 Task: Find connections with filter location Amizour with filter topic #Healthwith filter profile language Spanish with filter current company TVS Supply Chain Solutions with filter school Nagindas Khandwala College with filter industry Gambling Facilities and Casinos with filter service category Program Management with filter keywords title Pharmacy Assistant
Action: Mouse moved to (504, 71)
Screenshot: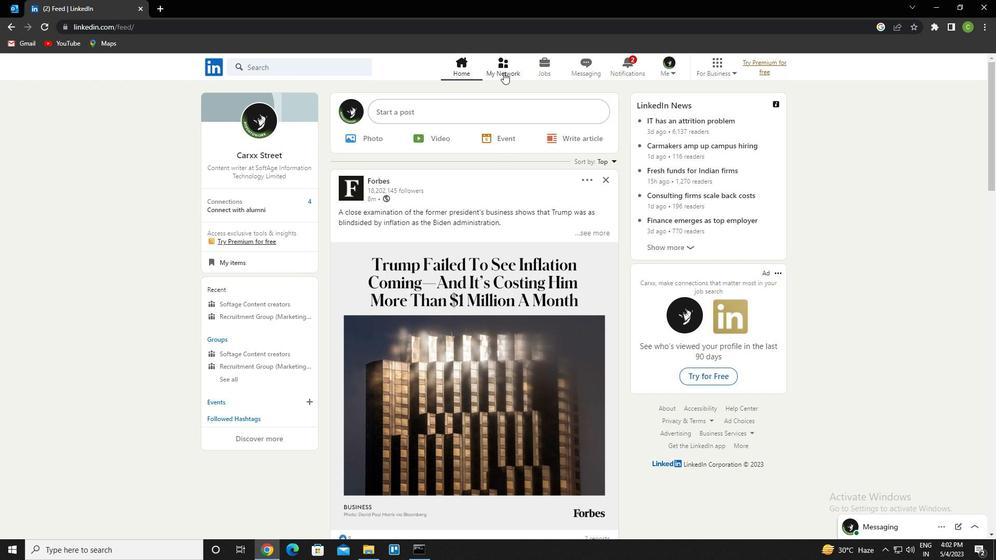 
Action: Mouse pressed left at (504, 71)
Screenshot: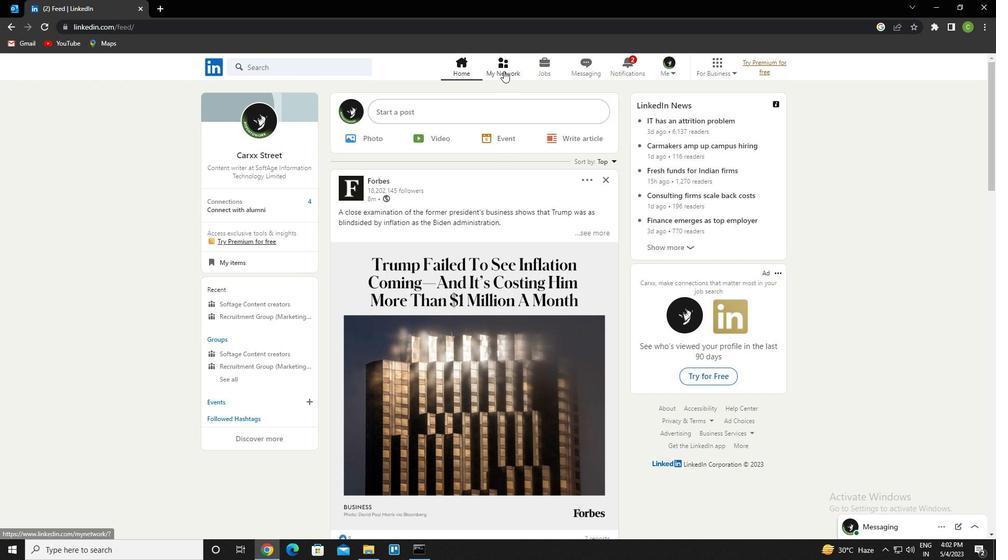 
Action: Mouse moved to (337, 130)
Screenshot: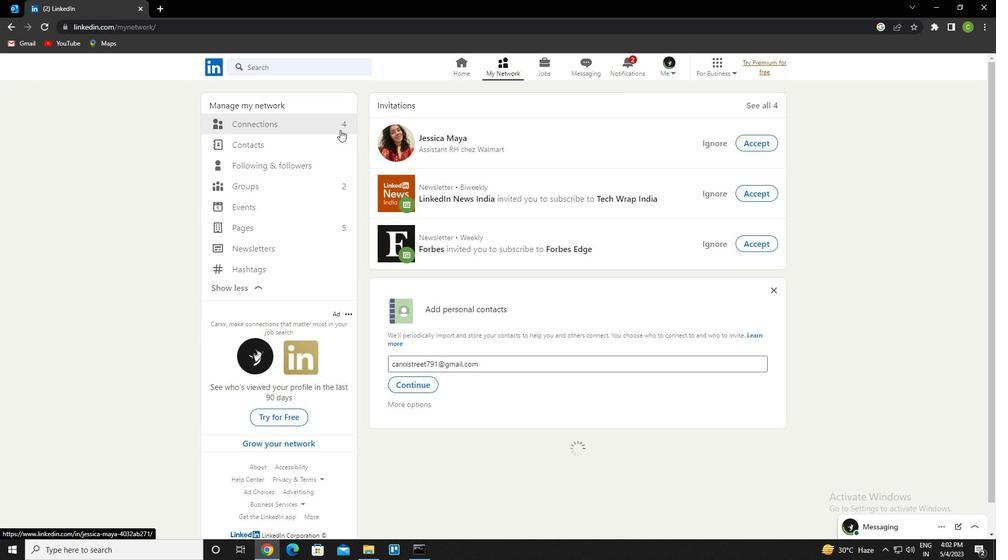 
Action: Mouse pressed left at (337, 130)
Screenshot: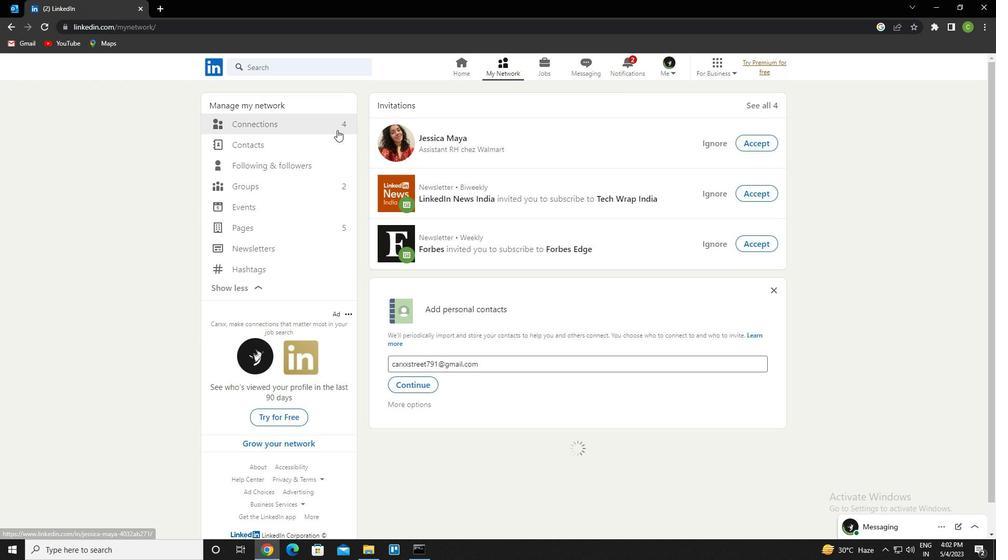 
Action: Mouse moved to (336, 128)
Screenshot: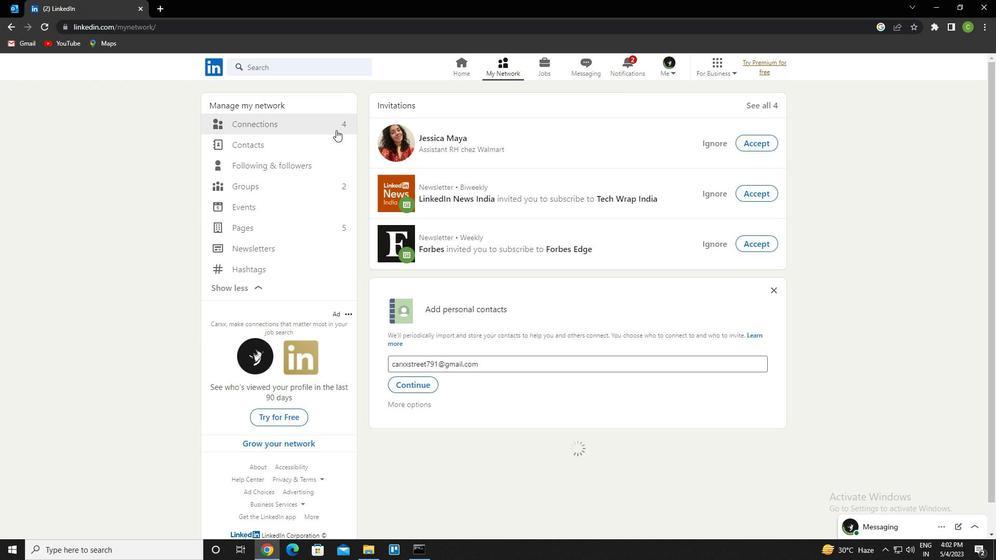 
Action: Mouse pressed left at (336, 128)
Screenshot: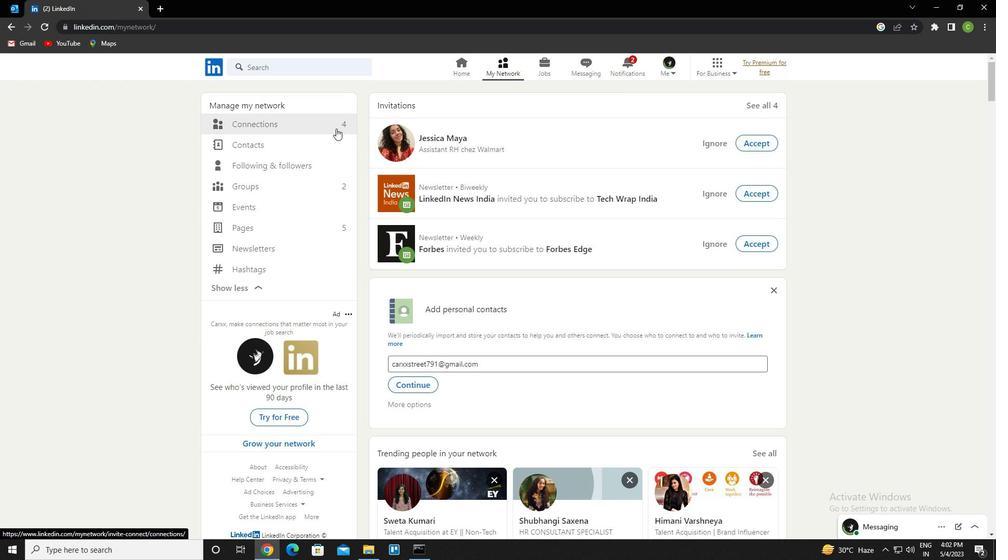 
Action: Mouse moved to (582, 125)
Screenshot: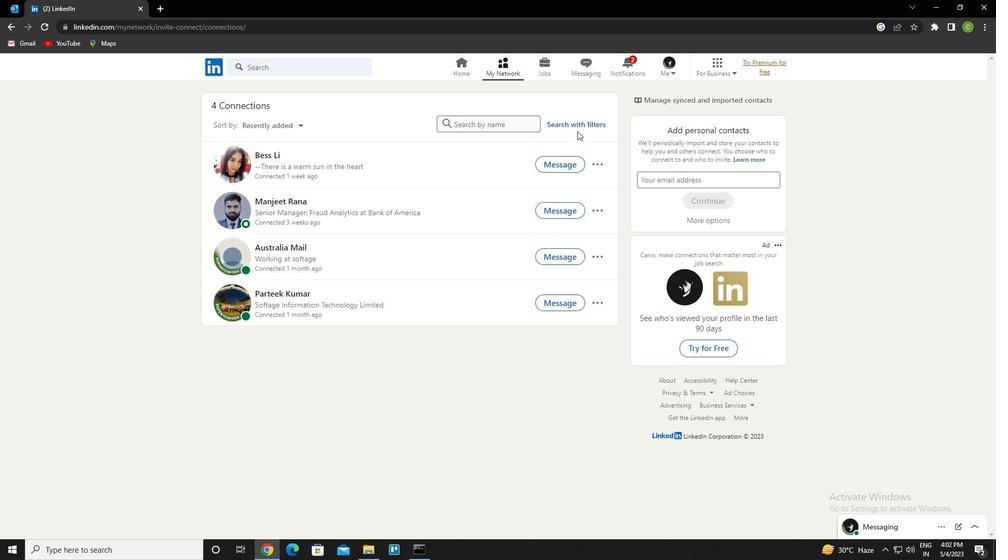 
Action: Mouse pressed left at (582, 125)
Screenshot: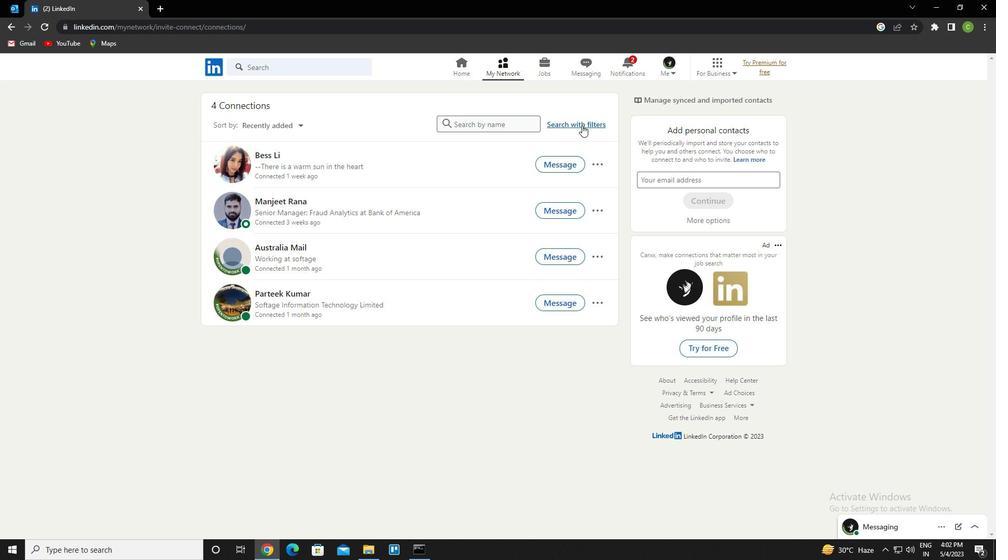 
Action: Mouse moved to (533, 99)
Screenshot: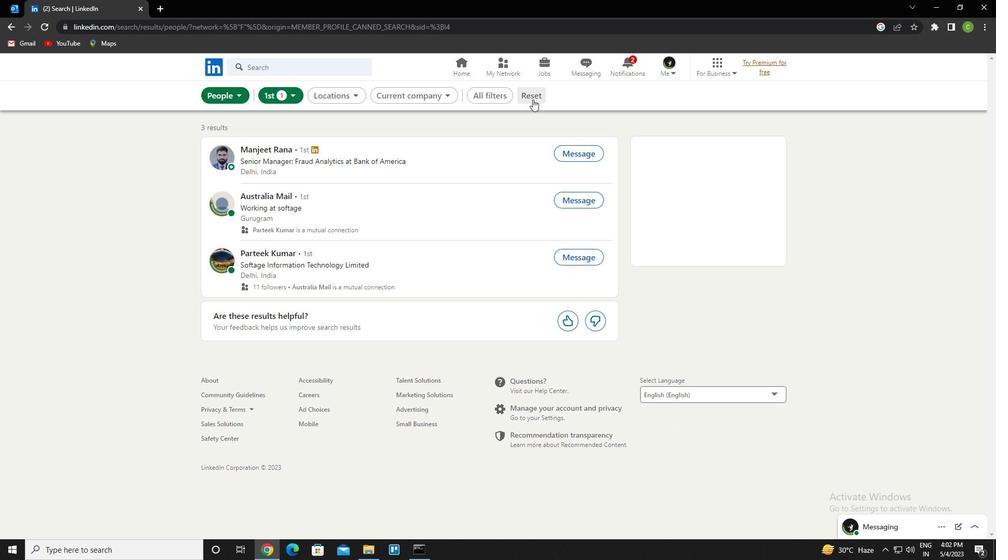 
Action: Mouse pressed left at (533, 99)
Screenshot: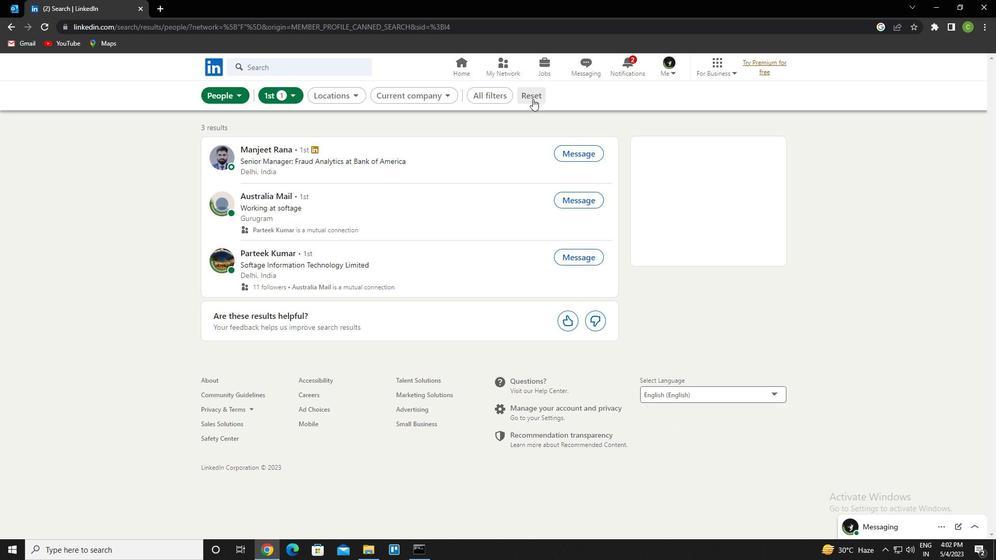 
Action: Mouse moved to (526, 101)
Screenshot: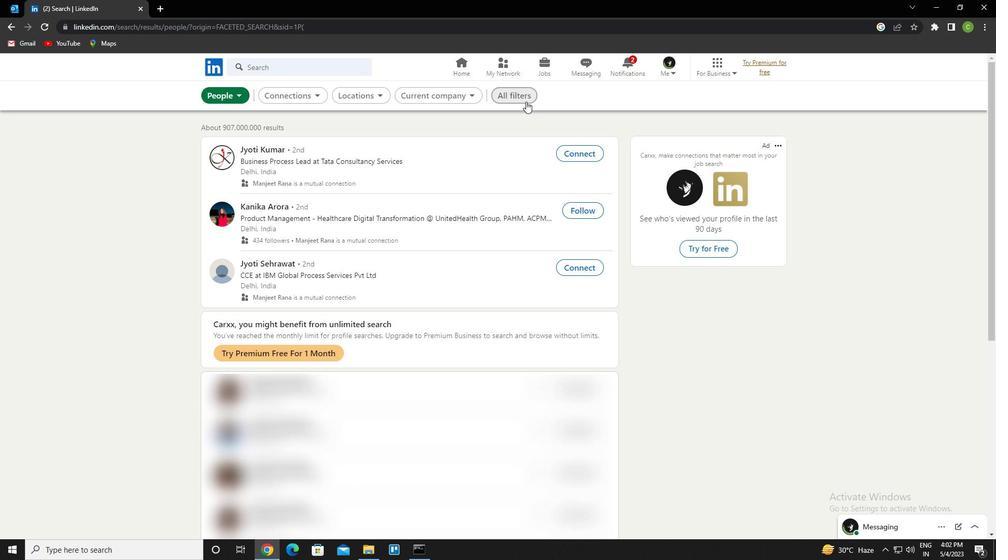 
Action: Mouse pressed left at (526, 101)
Screenshot: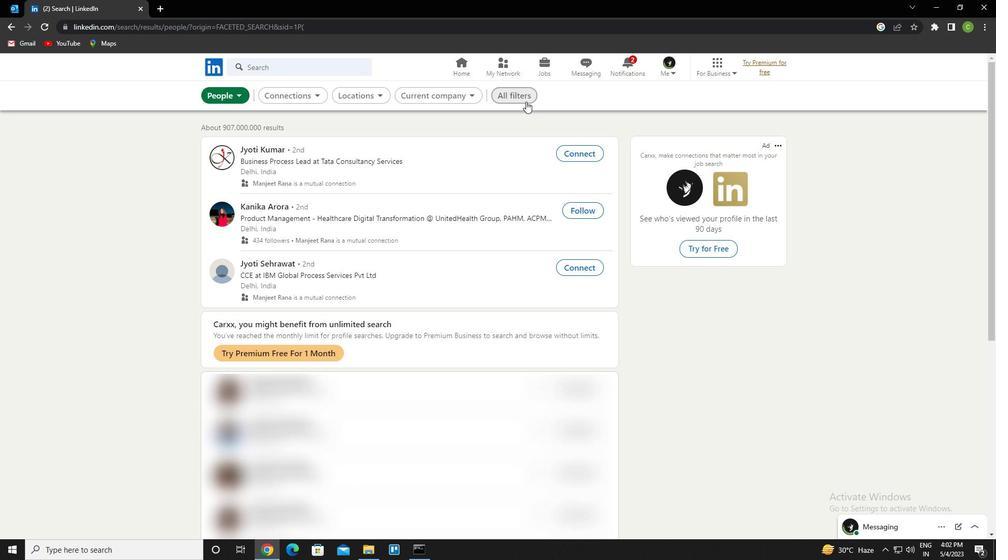 
Action: Mouse moved to (883, 300)
Screenshot: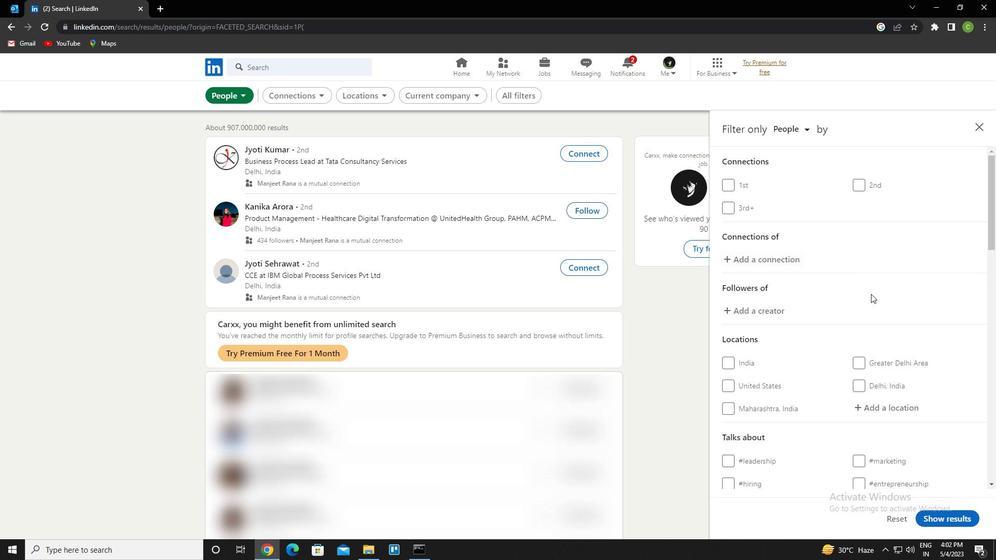 
Action: Mouse scrolled (883, 299) with delta (0, 0)
Screenshot: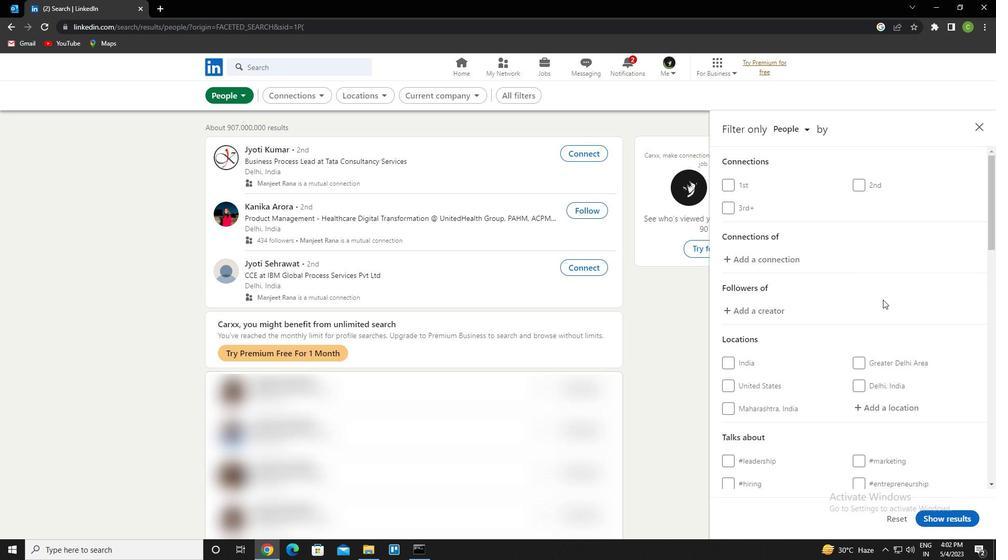 
Action: Mouse moved to (896, 355)
Screenshot: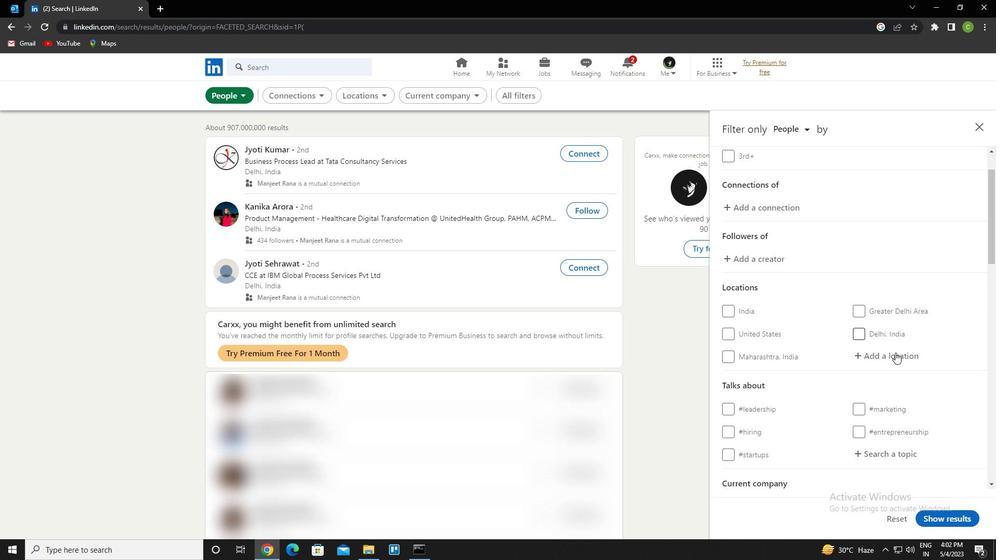 
Action: Mouse pressed left at (896, 355)
Screenshot: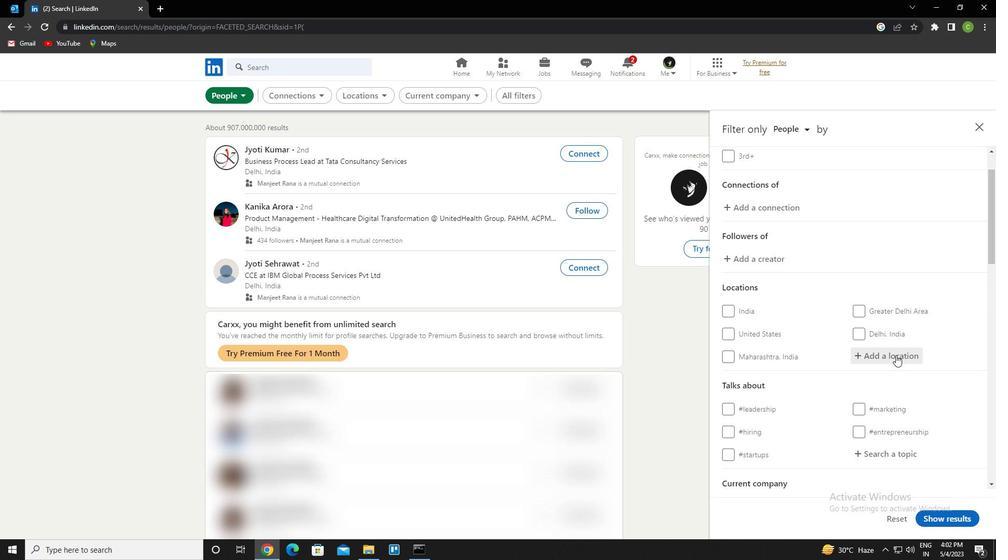 
Action: Mouse moved to (897, 356)
Screenshot: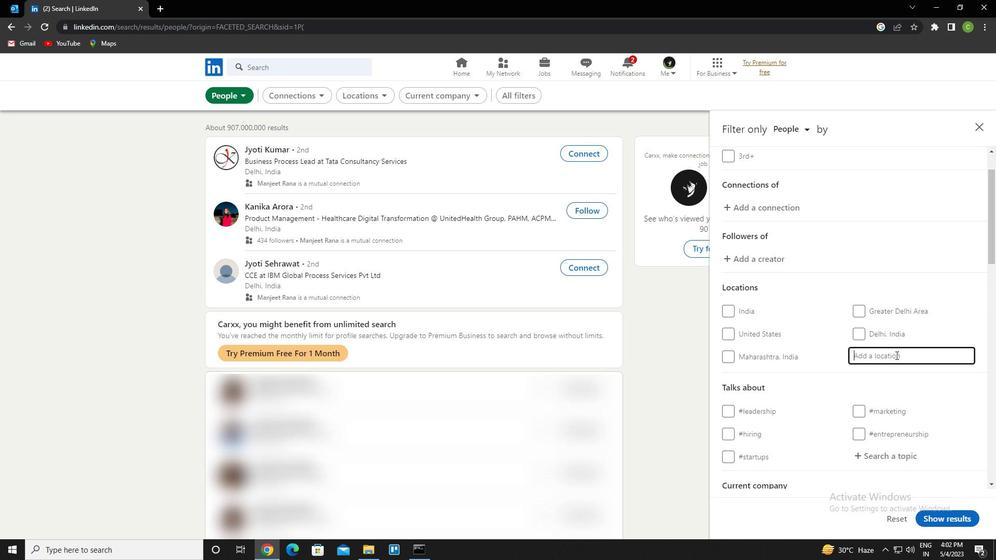 
Action: Key pressed <Key.caps_lock>a<Key.caps_lock>mizour<Key.down><Key.enter>
Screenshot: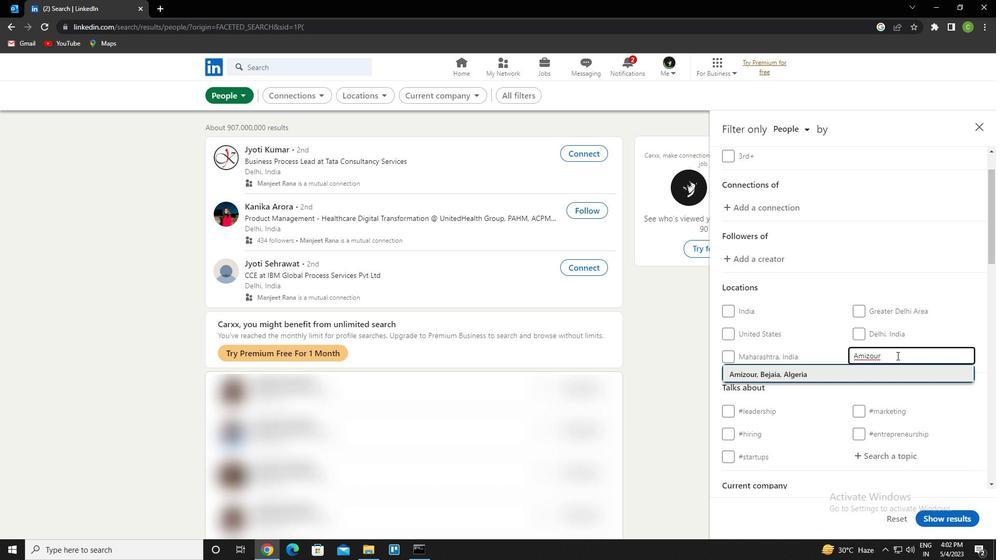 
Action: Mouse moved to (945, 321)
Screenshot: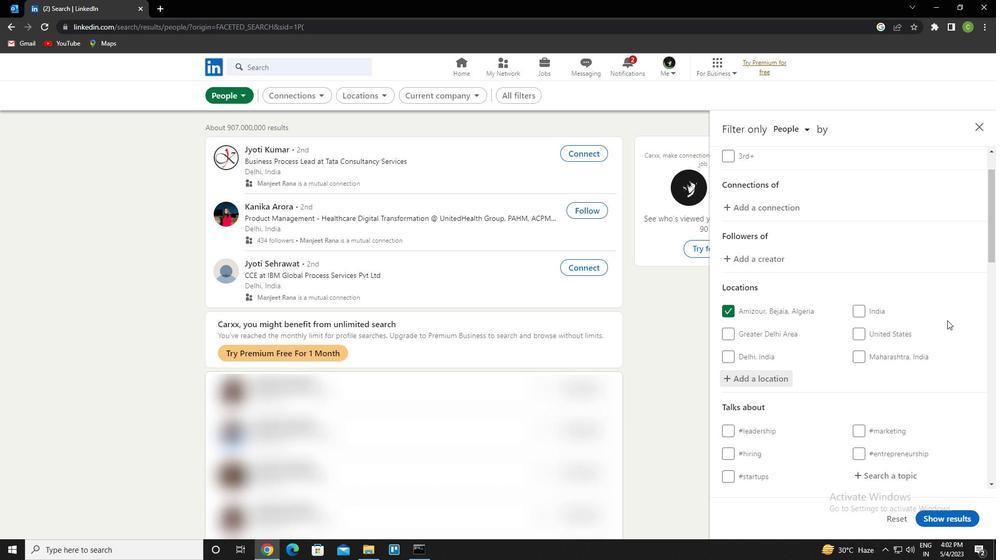
Action: Mouse scrolled (945, 320) with delta (0, 0)
Screenshot: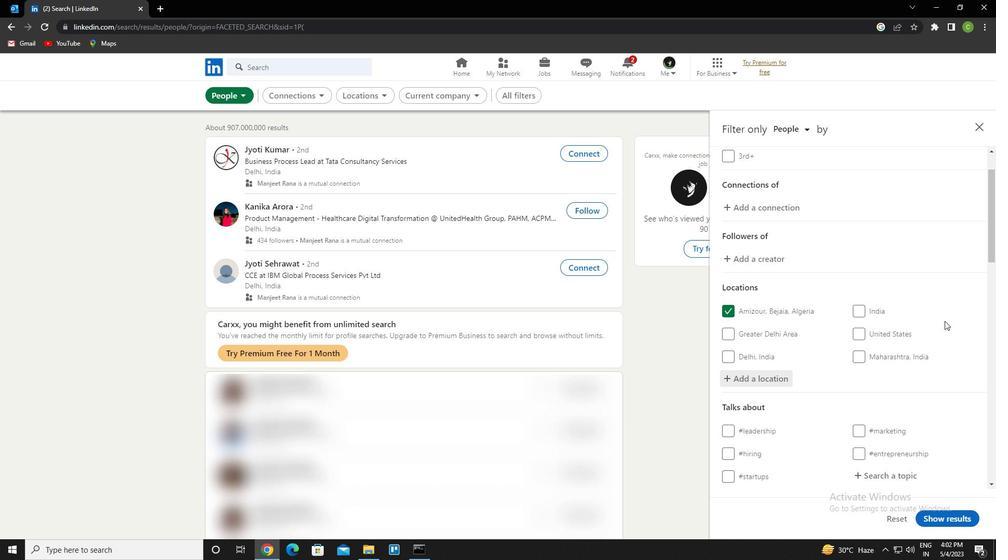 
Action: Mouse moved to (936, 322)
Screenshot: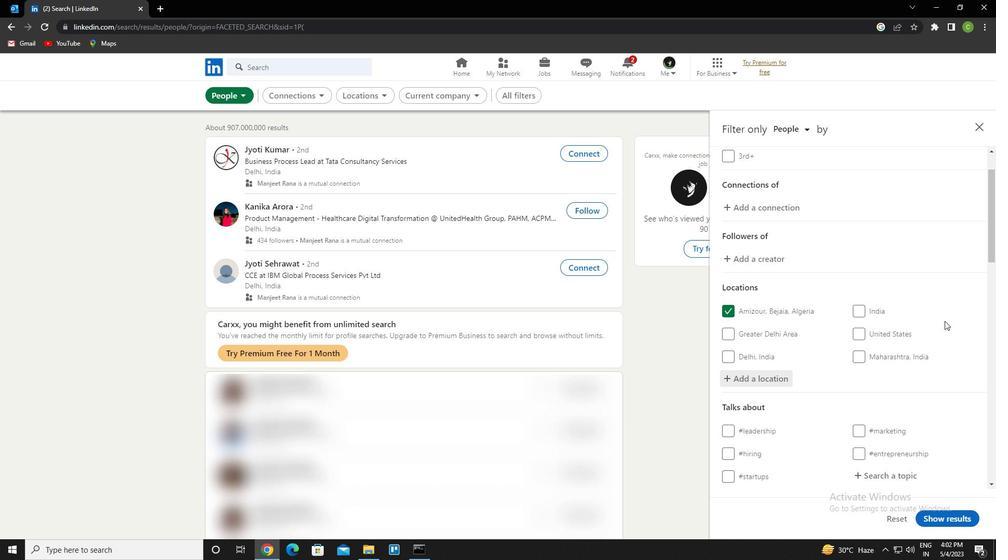 
Action: Mouse scrolled (936, 321) with delta (0, 0)
Screenshot: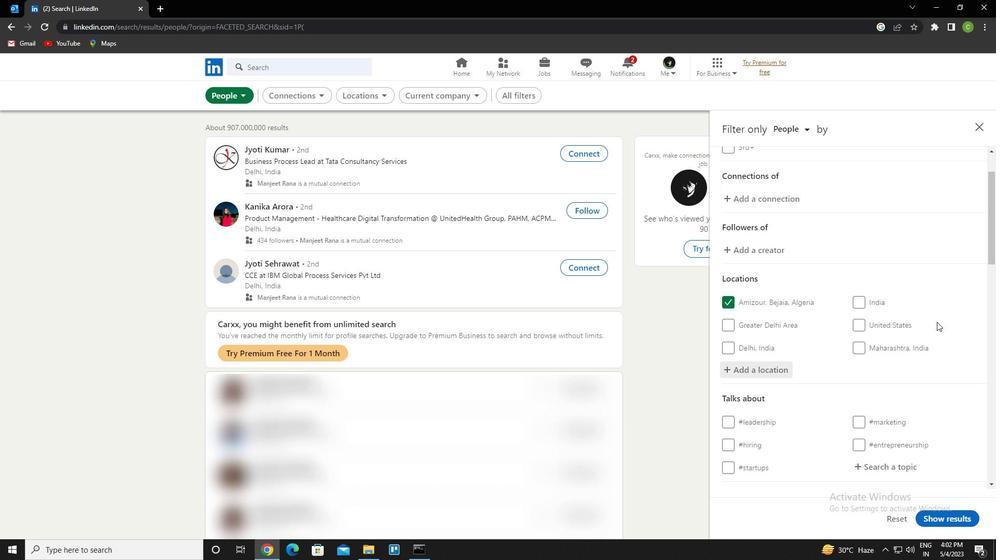 
Action: Mouse moved to (896, 375)
Screenshot: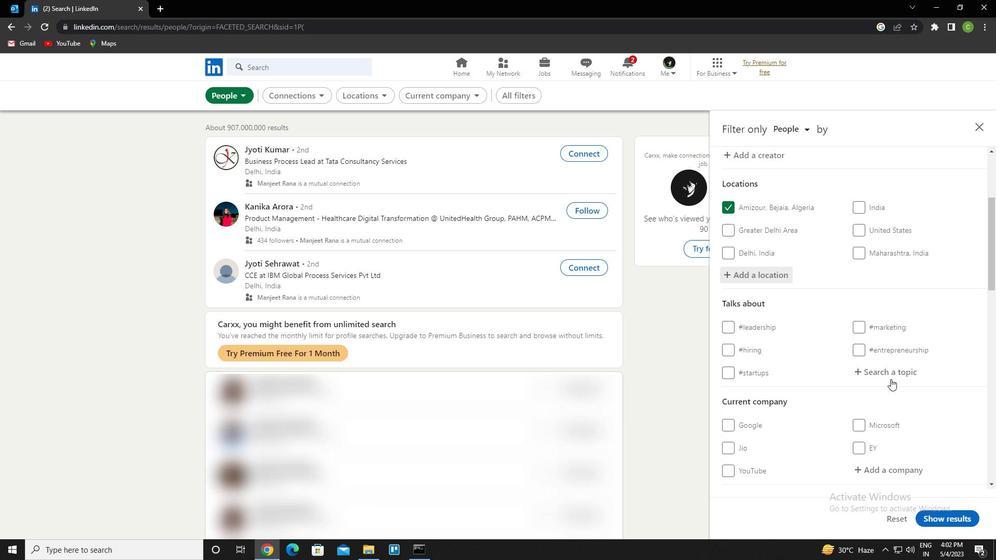 
Action: Mouse pressed left at (896, 375)
Screenshot: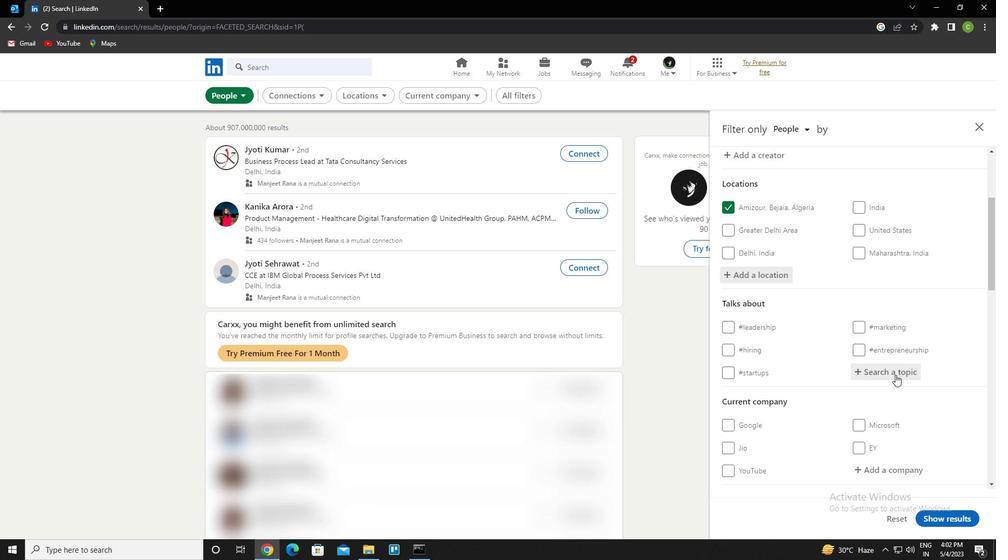 
Action: Key pressed <Key.caps_lock>h<Key.caps_lock>ealth<Key.down><Key.down><Key.enter>
Screenshot: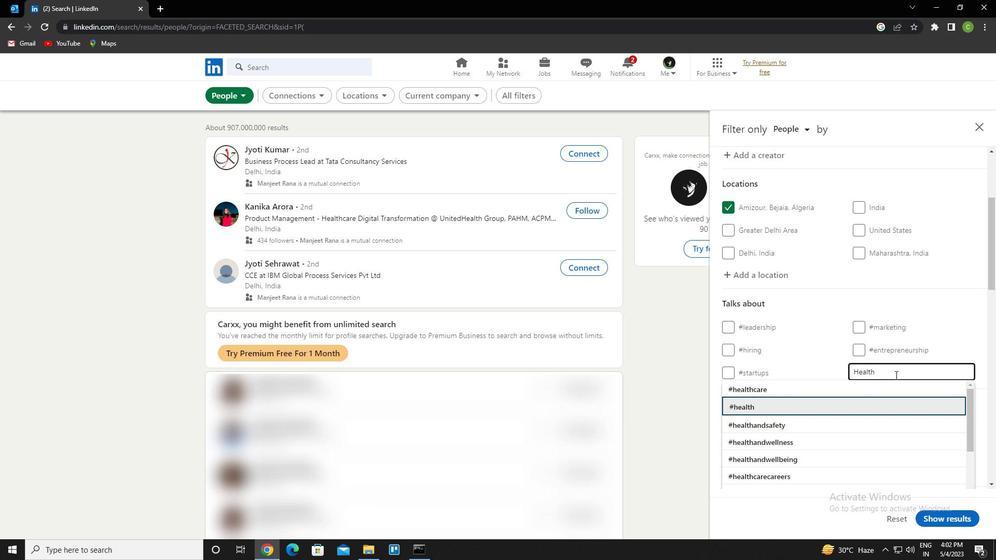 
Action: Mouse moved to (894, 375)
Screenshot: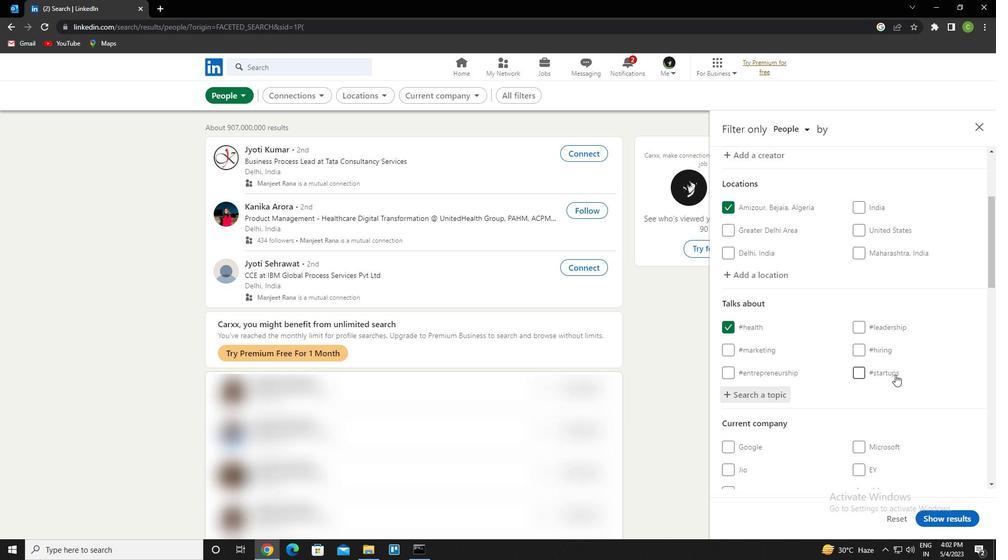 
Action: Mouse scrolled (894, 375) with delta (0, 0)
Screenshot: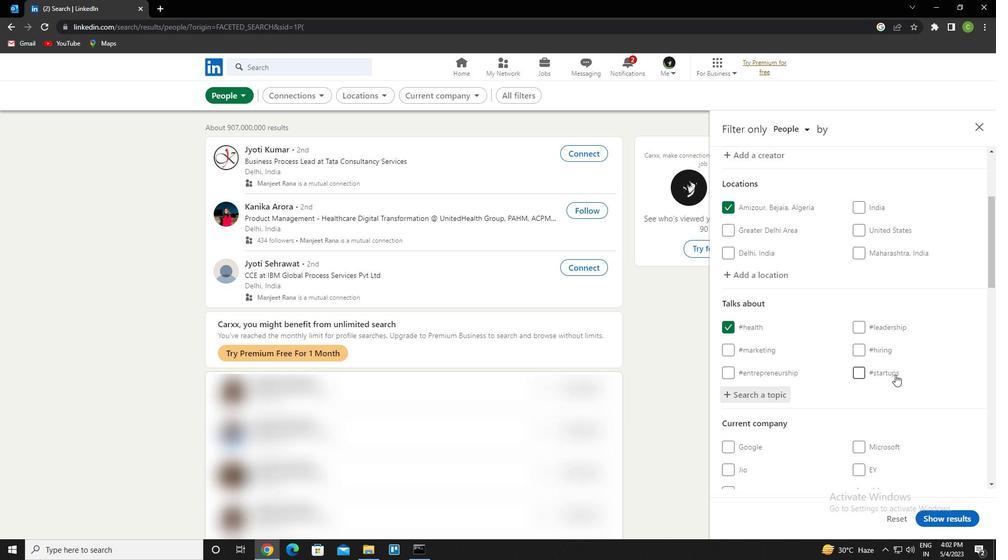 
Action: Mouse moved to (891, 378)
Screenshot: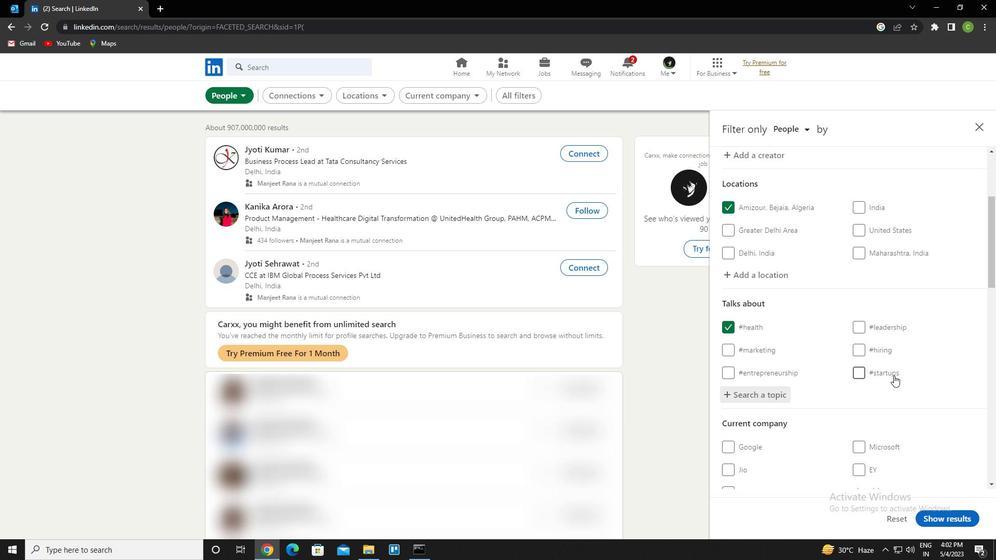
Action: Mouse scrolled (891, 377) with delta (0, 0)
Screenshot: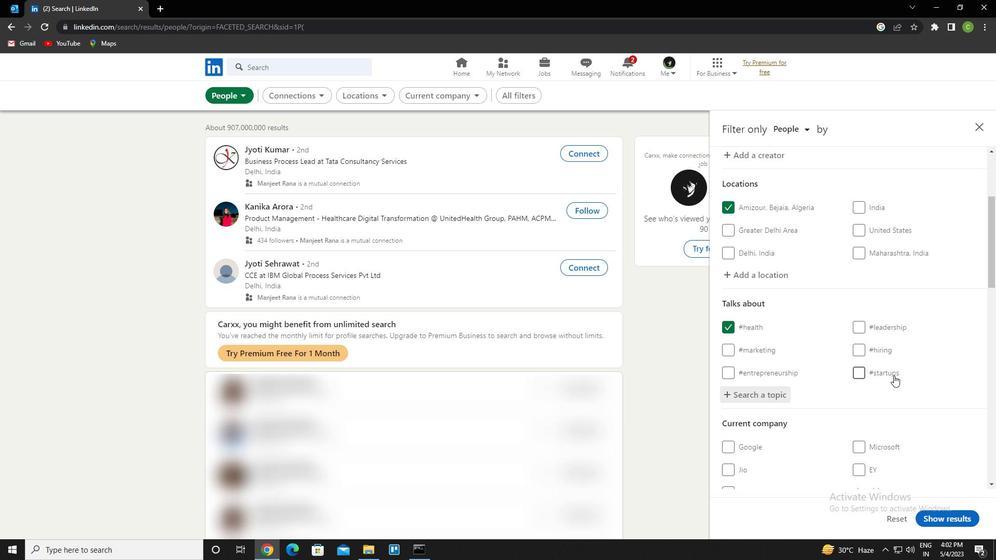 
Action: Mouse moved to (878, 376)
Screenshot: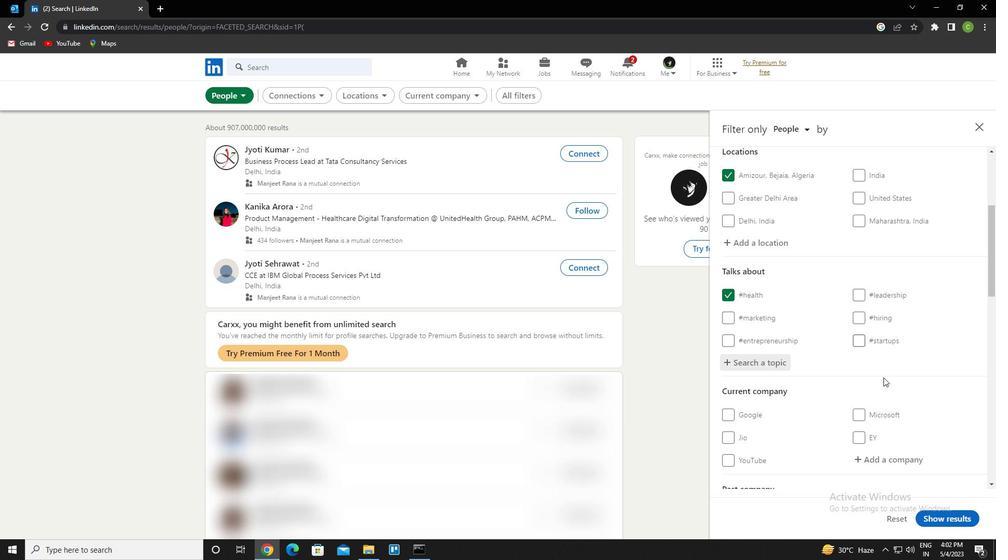 
Action: Mouse scrolled (878, 376) with delta (0, 0)
Screenshot: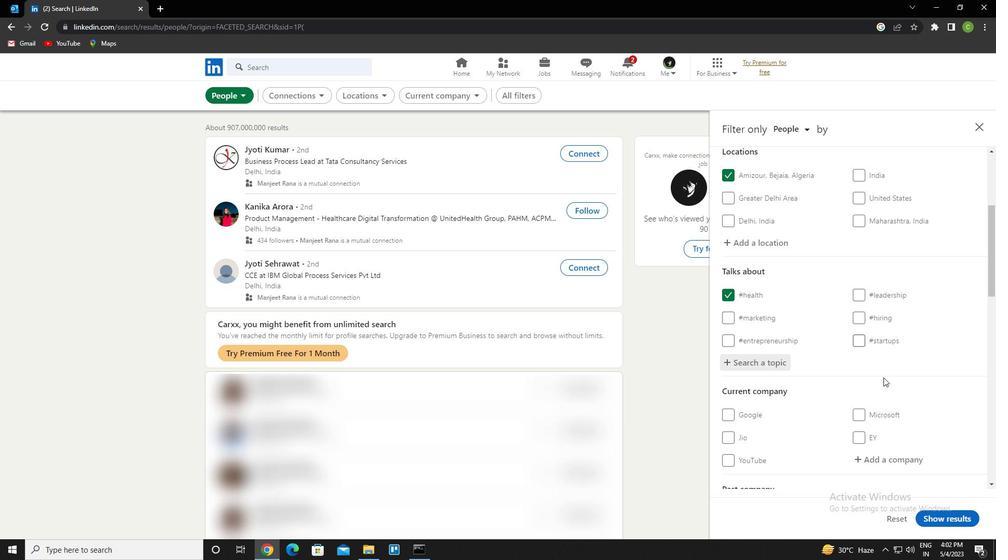 
Action: Mouse moved to (845, 329)
Screenshot: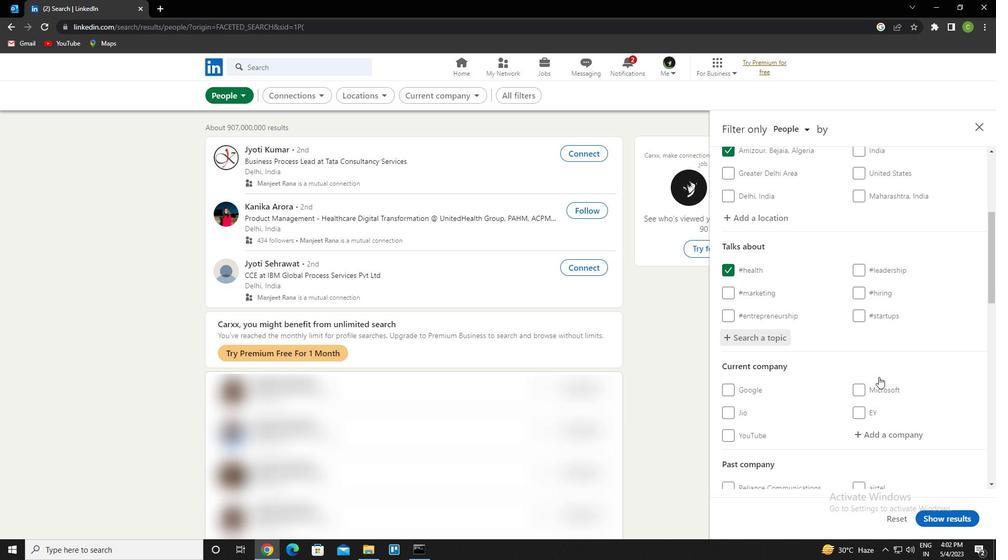 
Action: Mouse scrolled (845, 329) with delta (0, 0)
Screenshot: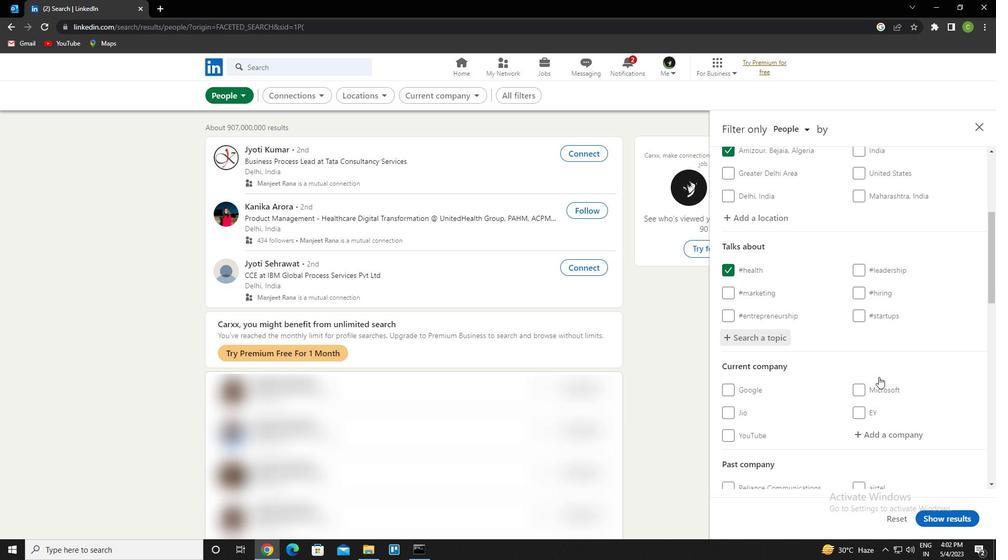 
Action: Mouse moved to (834, 315)
Screenshot: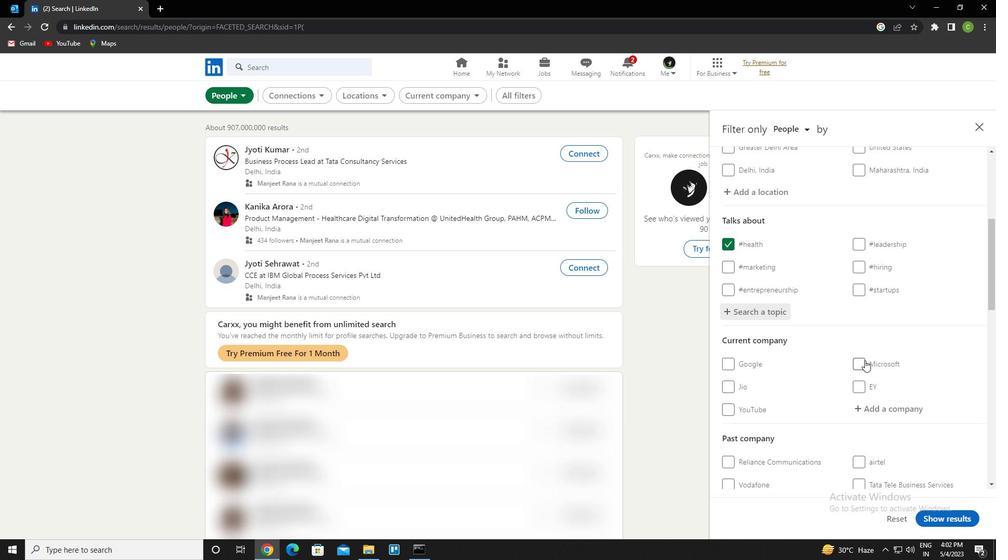 
Action: Mouse scrolled (834, 314) with delta (0, 0)
Screenshot: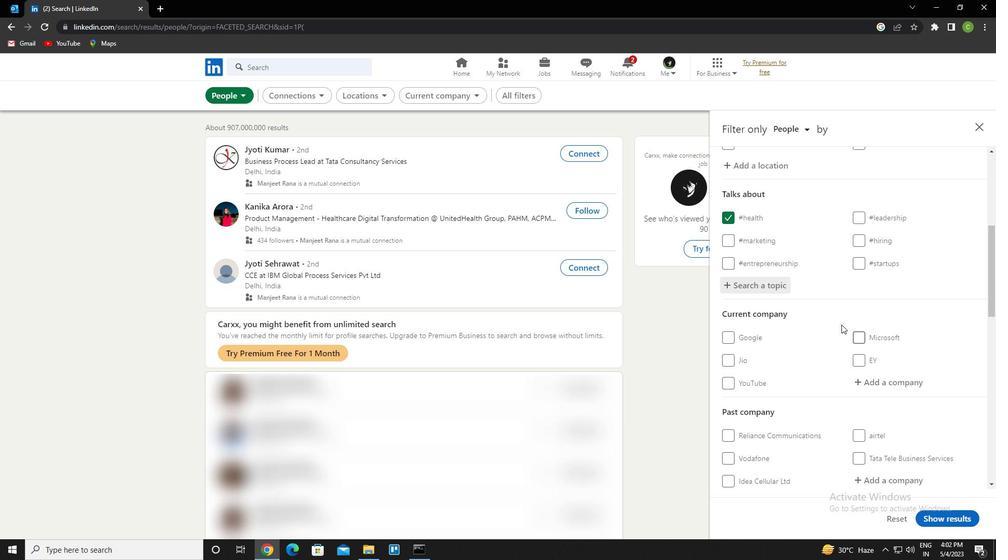 
Action: Mouse moved to (847, 304)
Screenshot: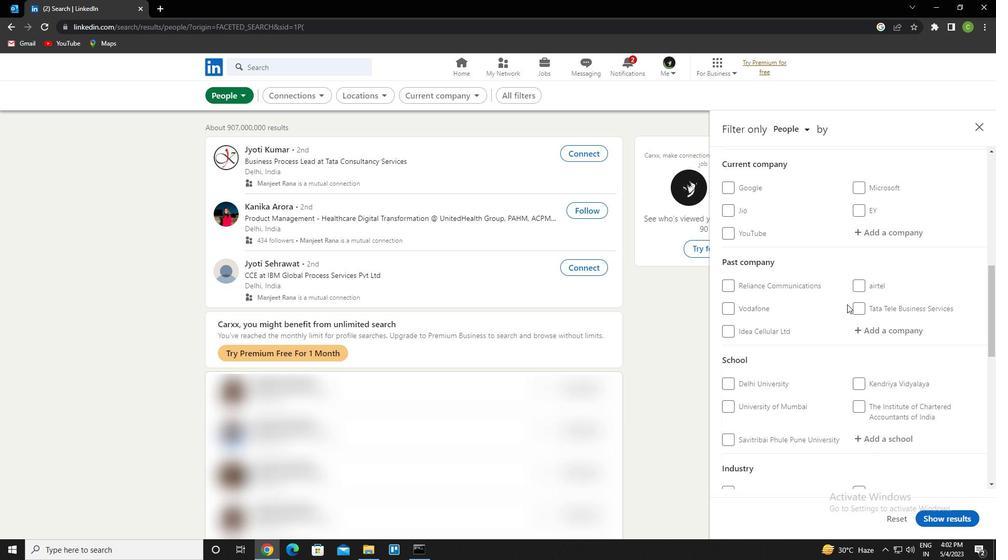 
Action: Mouse scrolled (847, 304) with delta (0, 0)
Screenshot: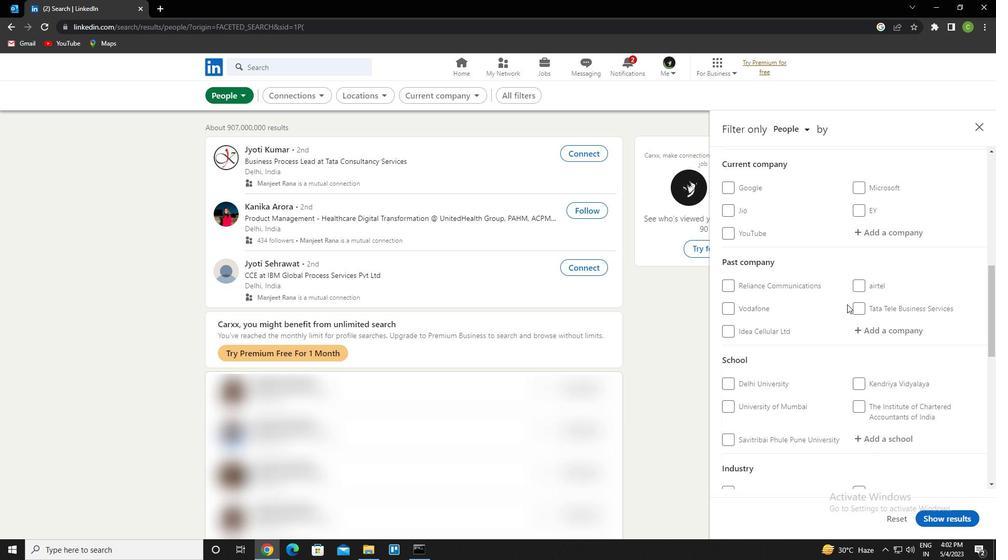 
Action: Mouse moved to (846, 305)
Screenshot: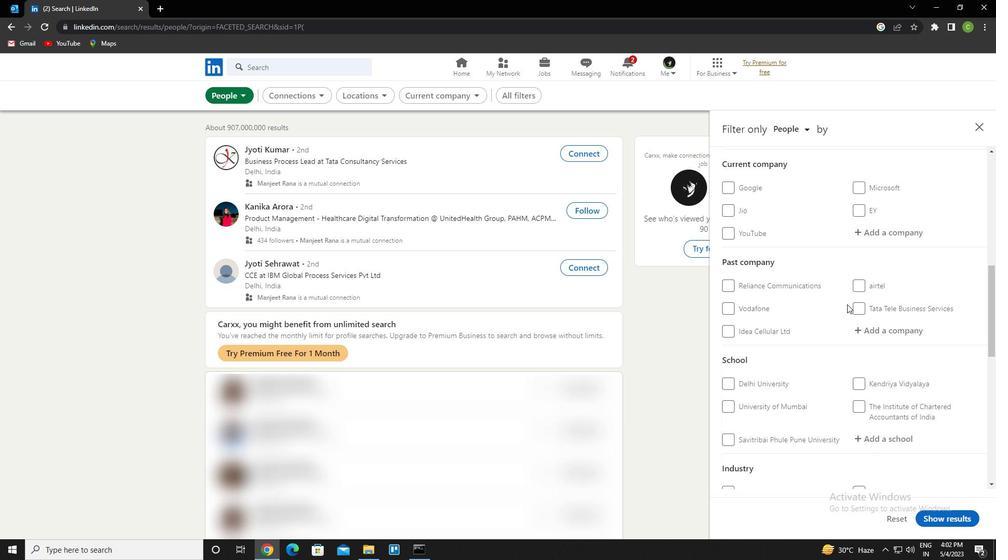 
Action: Mouse scrolled (846, 304) with delta (0, 0)
Screenshot: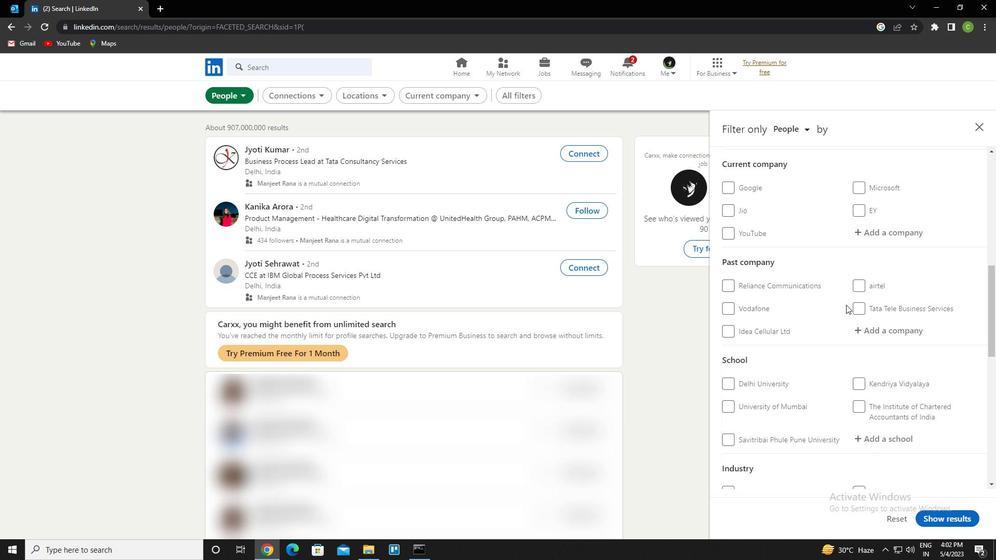 
Action: Mouse moved to (845, 305)
Screenshot: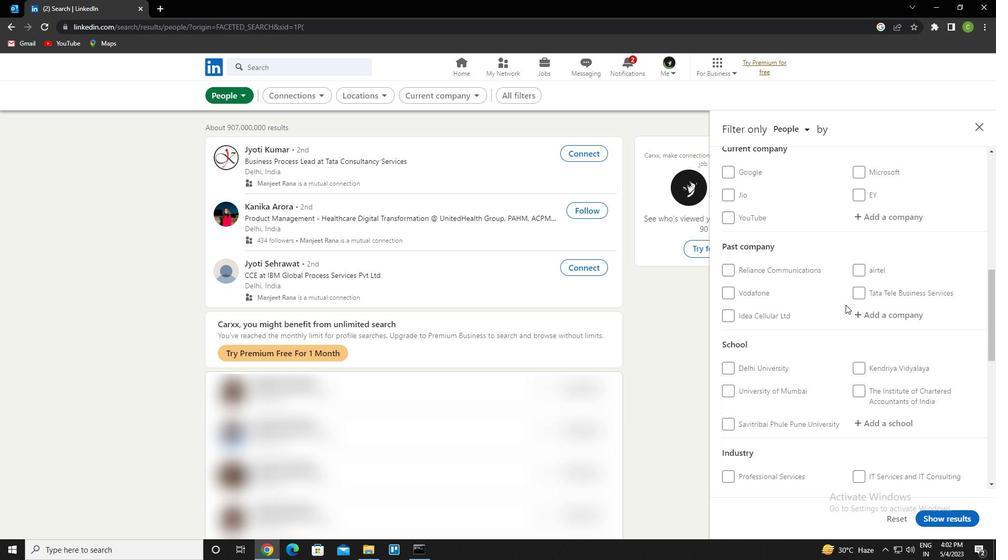 
Action: Mouse scrolled (845, 305) with delta (0, 0)
Screenshot: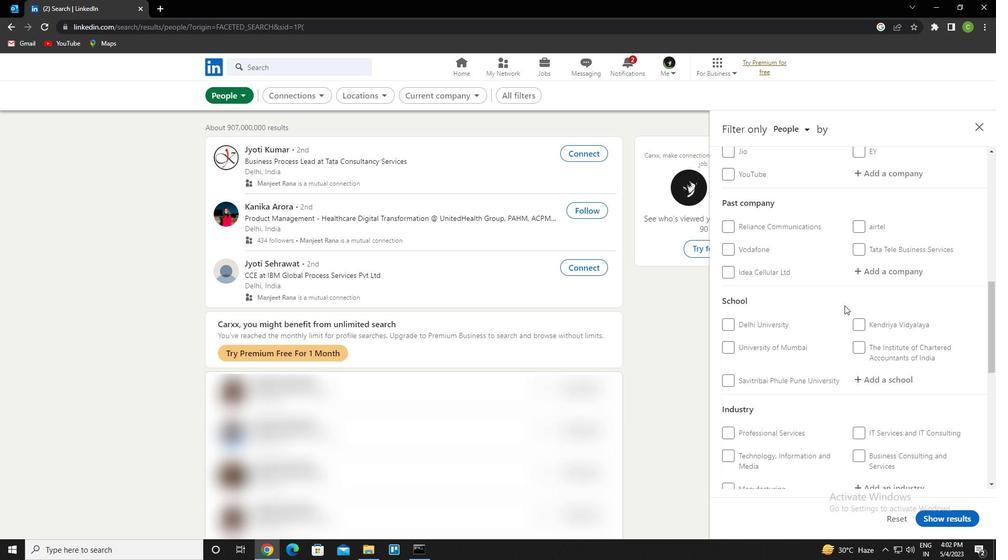 
Action: Mouse scrolled (845, 305) with delta (0, 0)
Screenshot: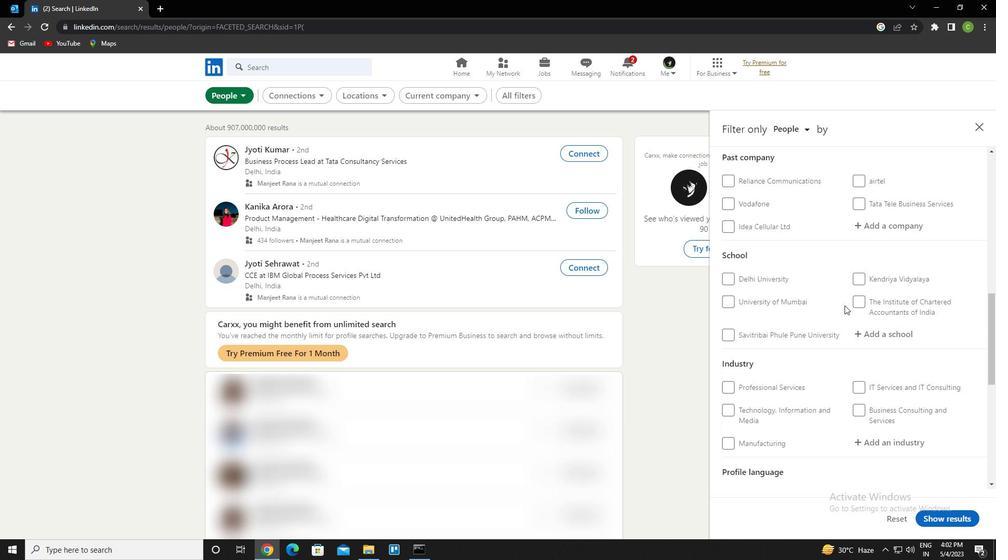 
Action: Mouse scrolled (845, 305) with delta (0, 0)
Screenshot: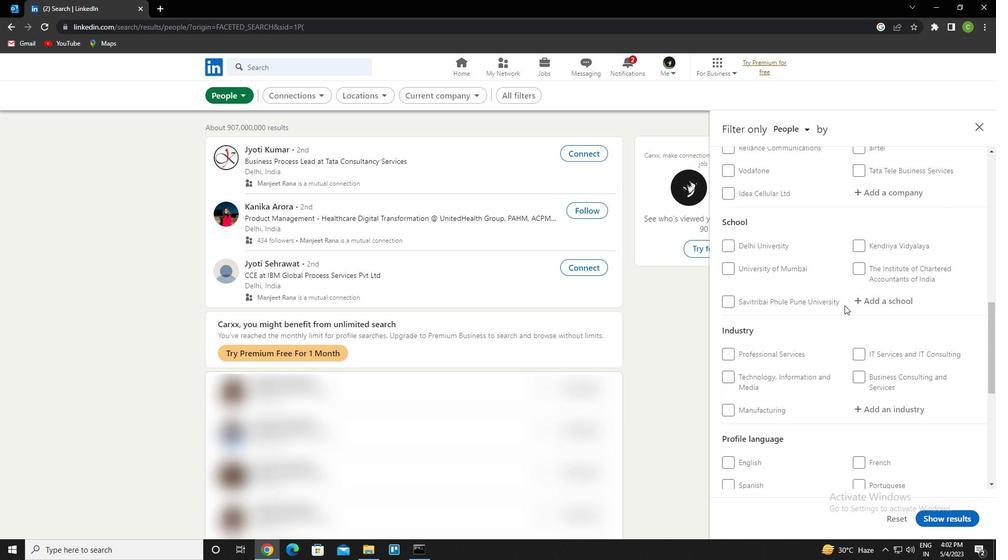 
Action: Mouse moved to (843, 310)
Screenshot: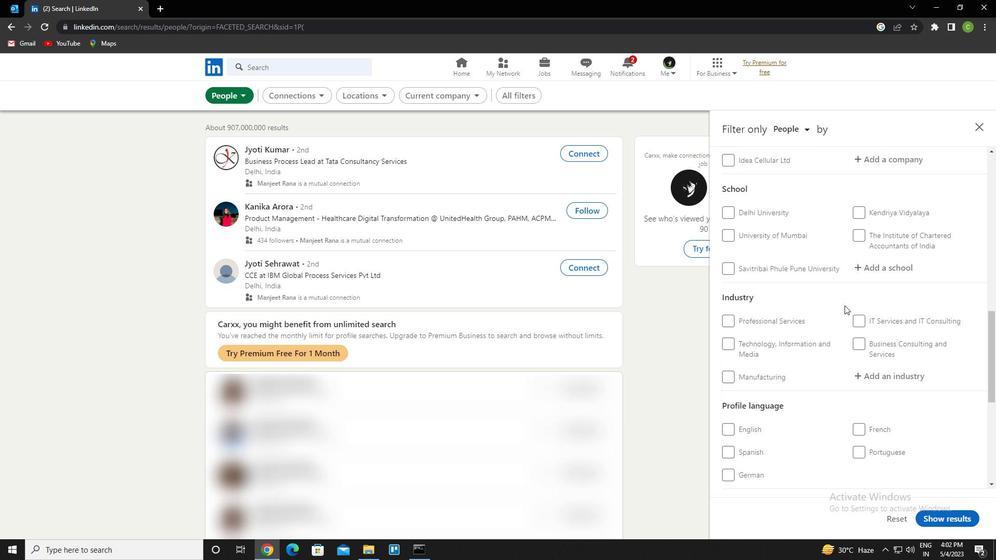 
Action: Mouse scrolled (843, 309) with delta (0, 0)
Screenshot: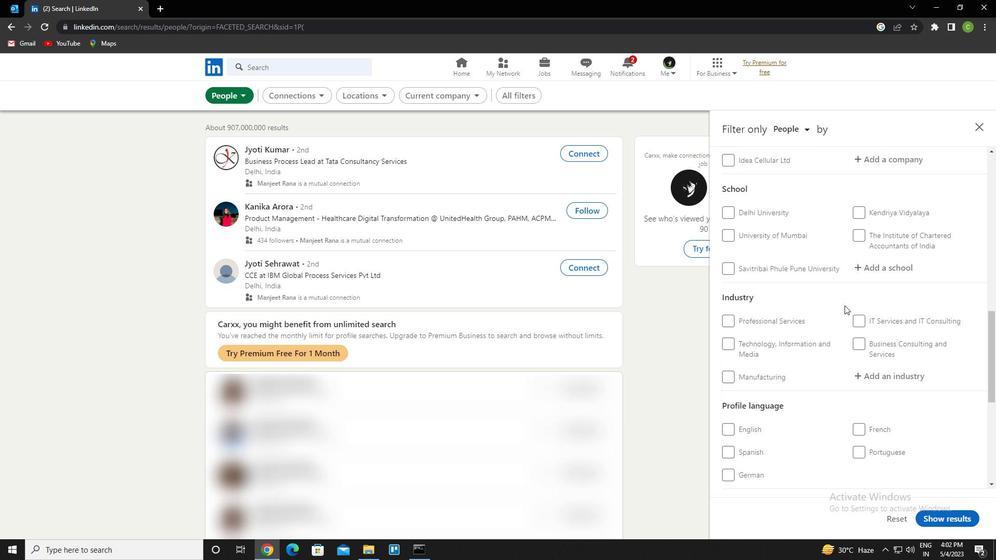 
Action: Mouse moved to (842, 312)
Screenshot: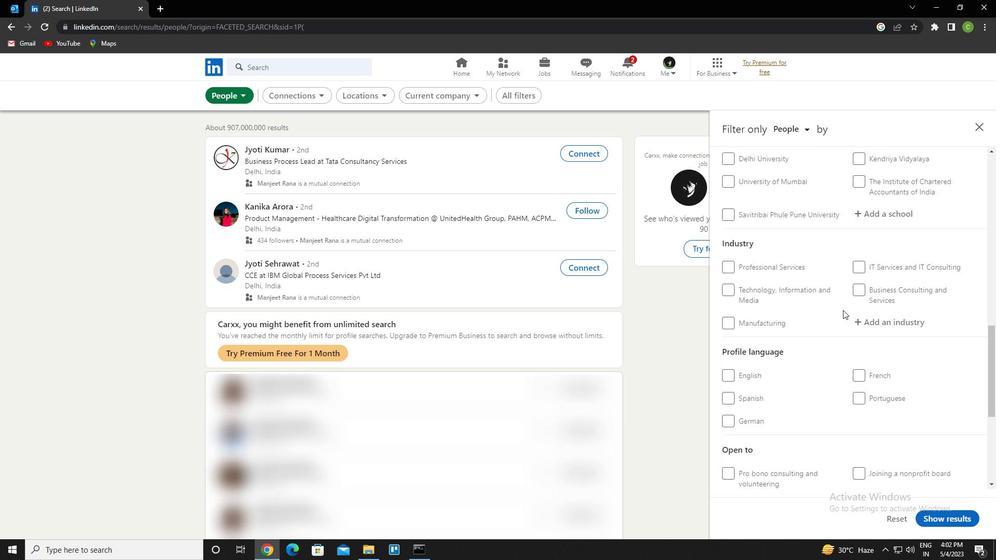 
Action: Mouse scrolled (842, 311) with delta (0, 0)
Screenshot: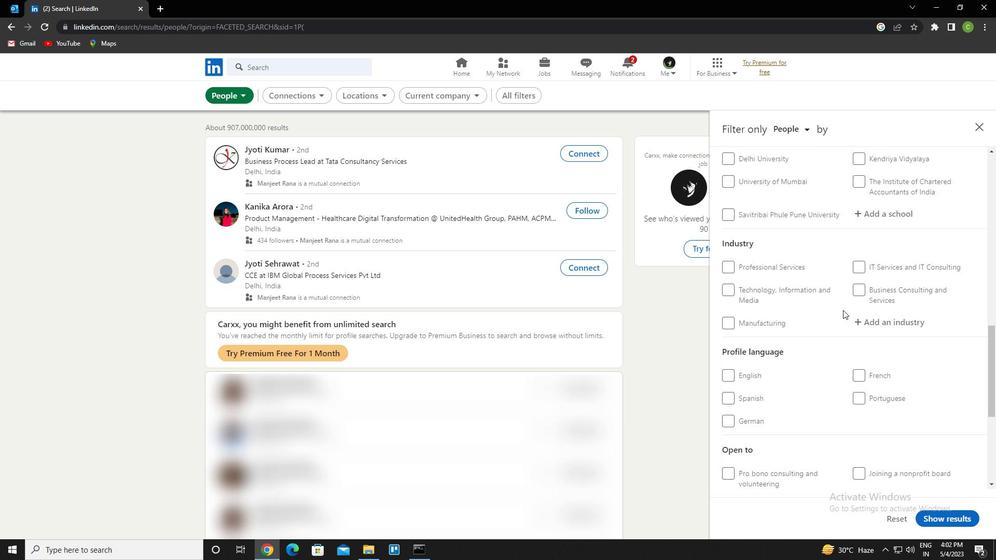 
Action: Mouse moved to (734, 262)
Screenshot: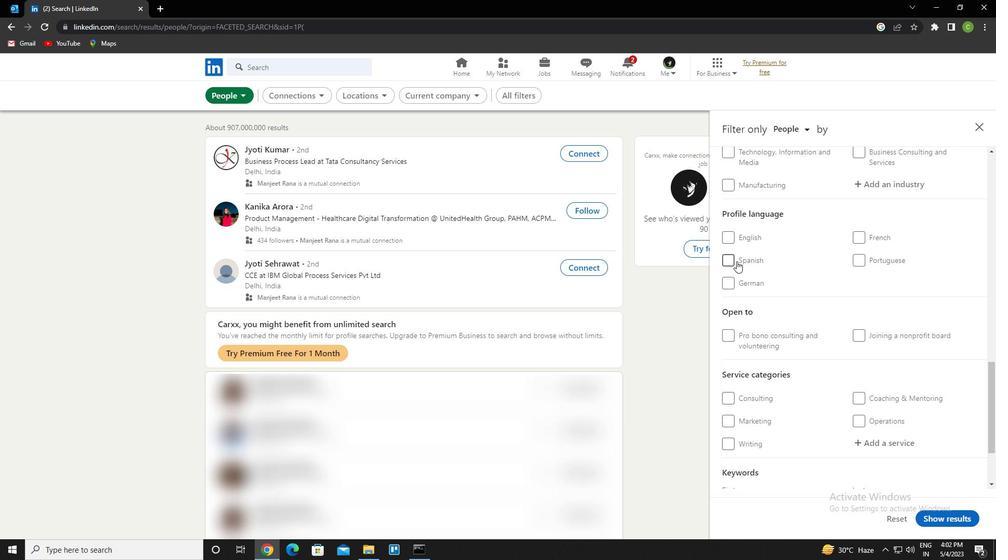 
Action: Mouse pressed left at (734, 262)
Screenshot: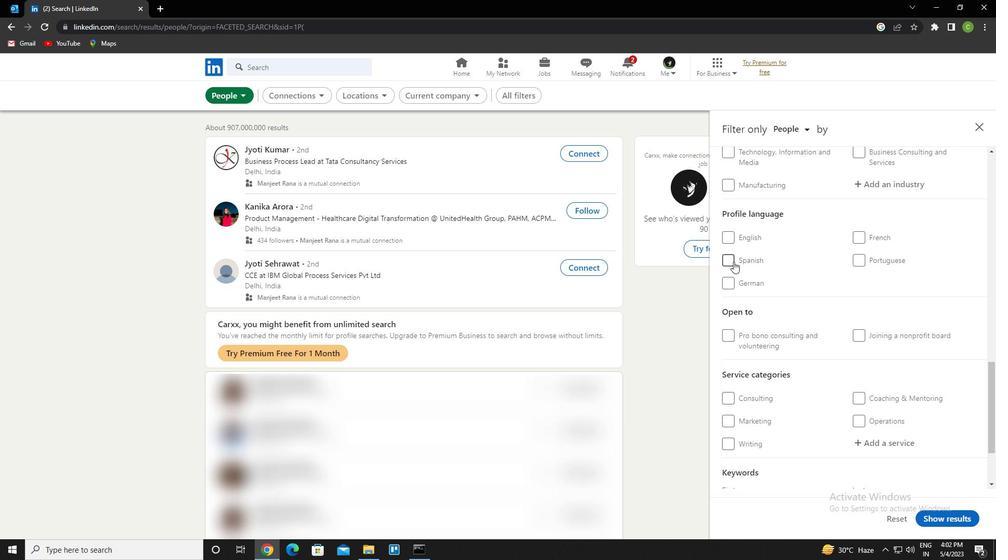 
Action: Mouse moved to (805, 312)
Screenshot: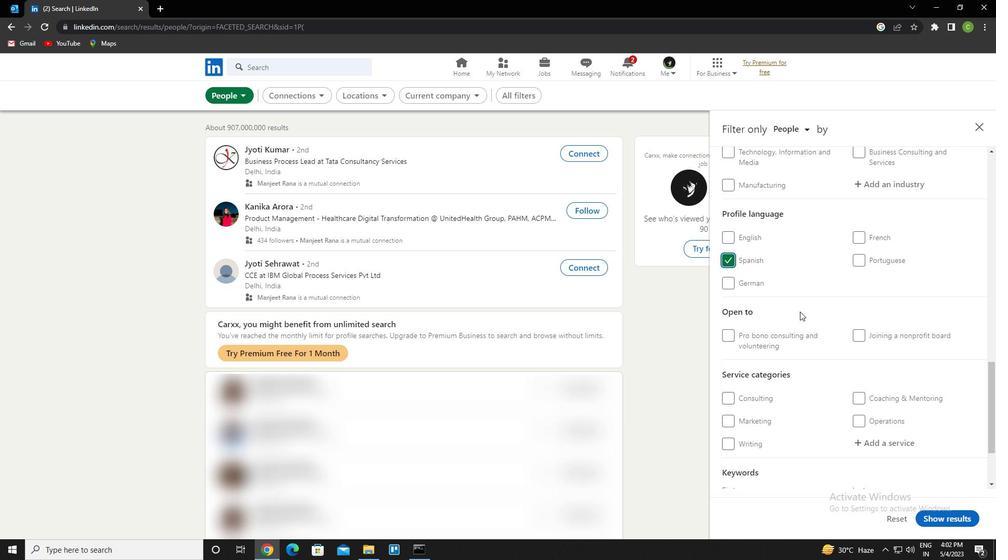 
Action: Mouse scrolled (805, 312) with delta (0, 0)
Screenshot: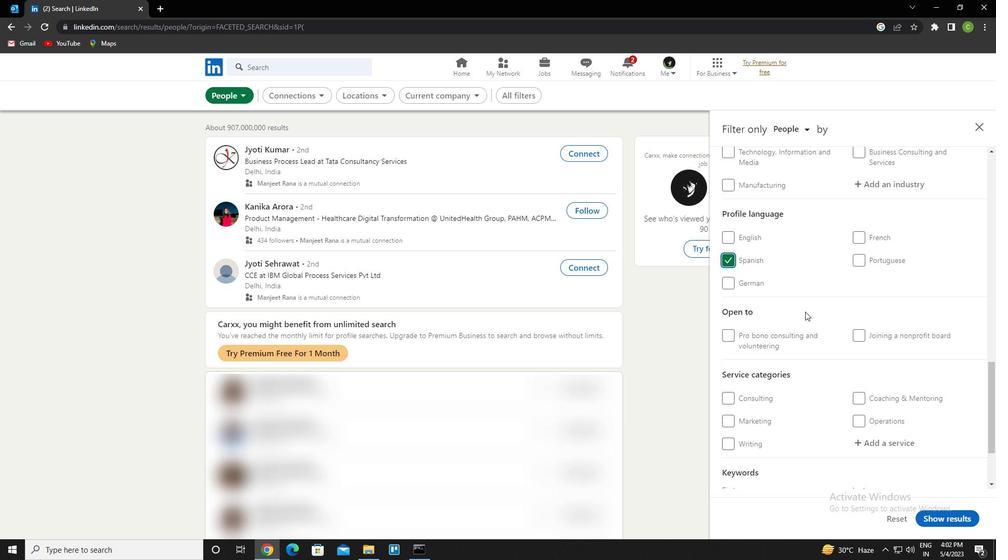 
Action: Mouse scrolled (805, 312) with delta (0, 0)
Screenshot: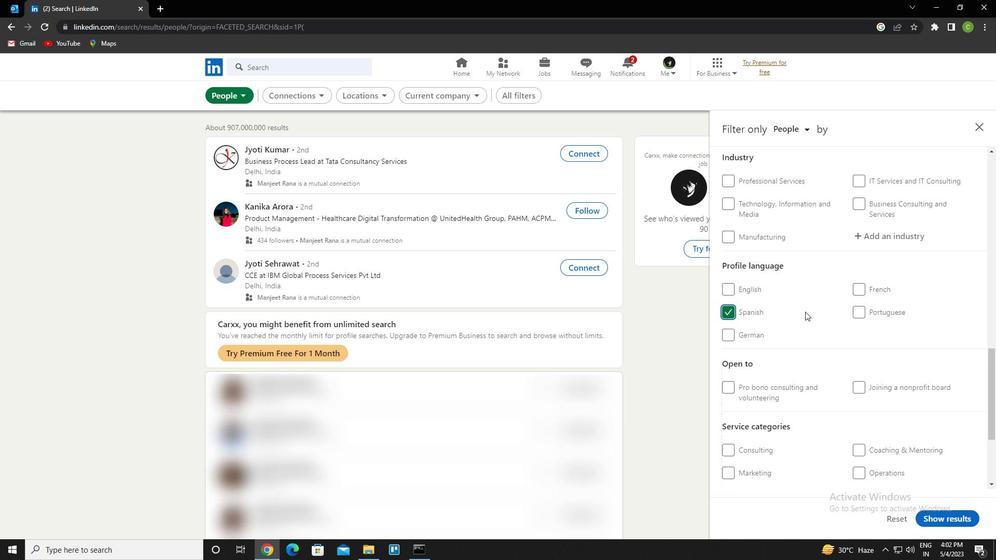 
Action: Mouse scrolled (805, 312) with delta (0, 0)
Screenshot: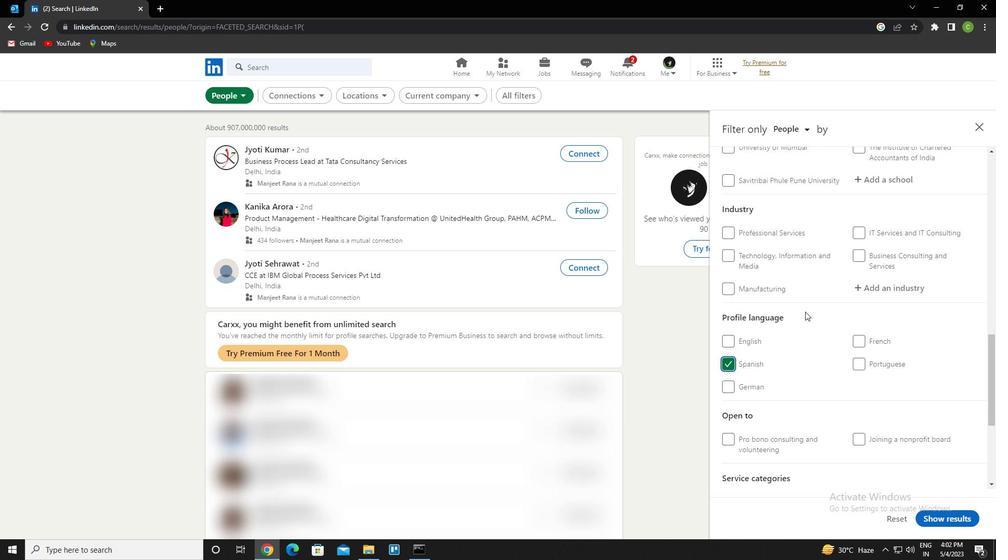 
Action: Mouse scrolled (805, 312) with delta (0, 0)
Screenshot: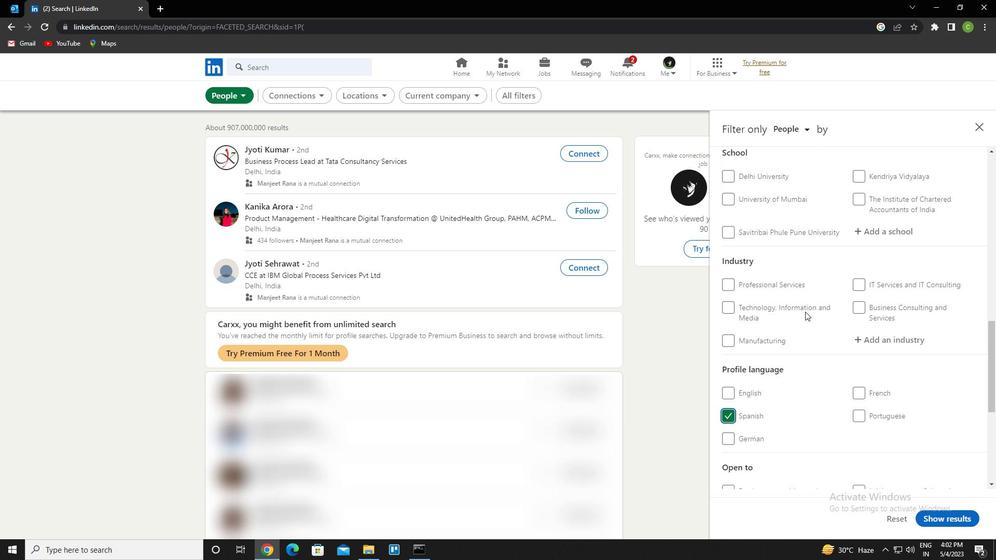 
Action: Mouse scrolled (805, 312) with delta (0, 0)
Screenshot: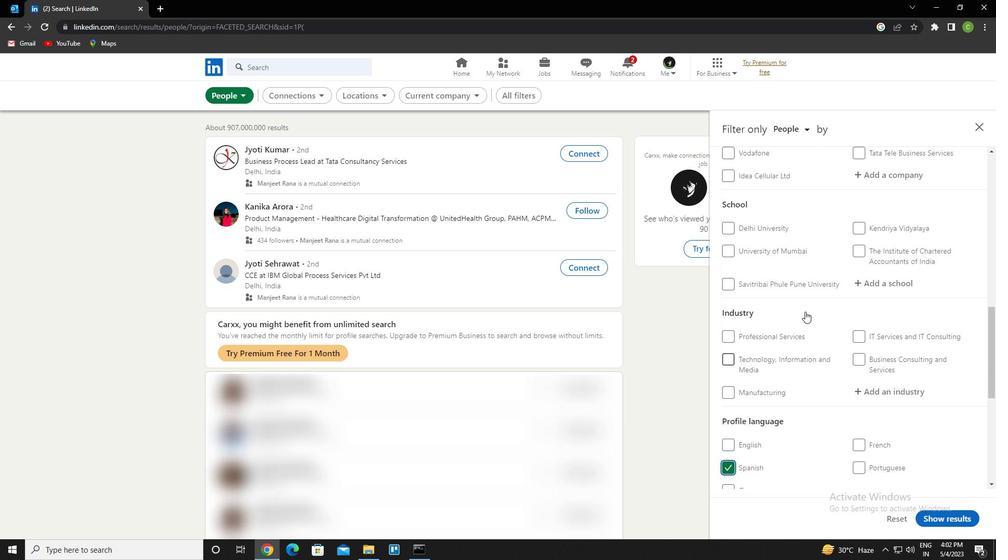 
Action: Mouse moved to (863, 249)
Screenshot: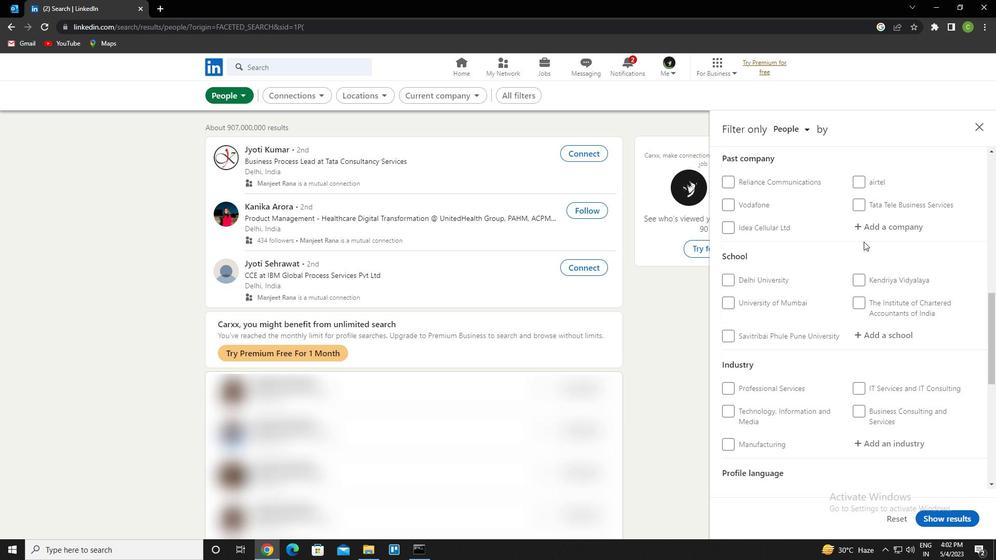 
Action: Mouse scrolled (863, 249) with delta (0, 0)
Screenshot: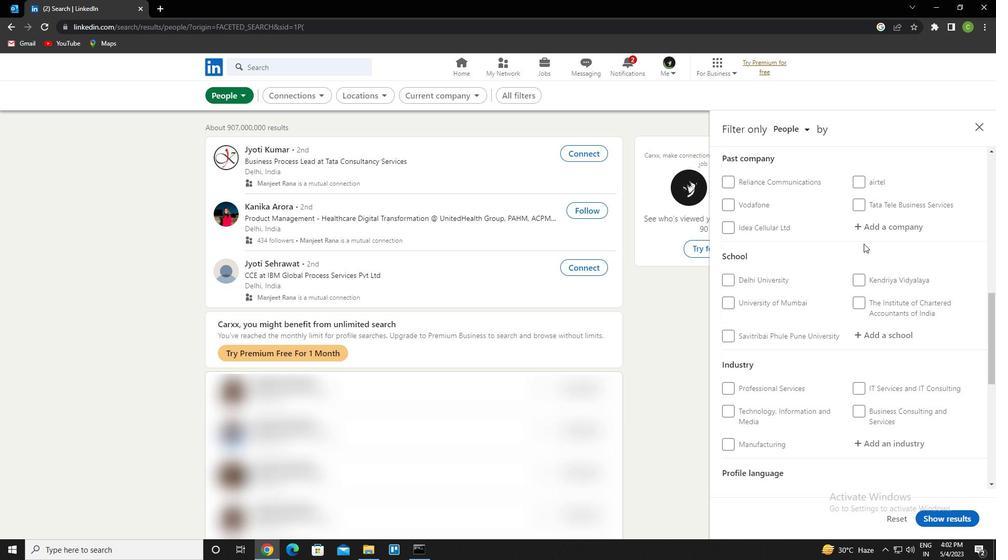 
Action: Mouse scrolled (863, 249) with delta (0, 0)
Screenshot: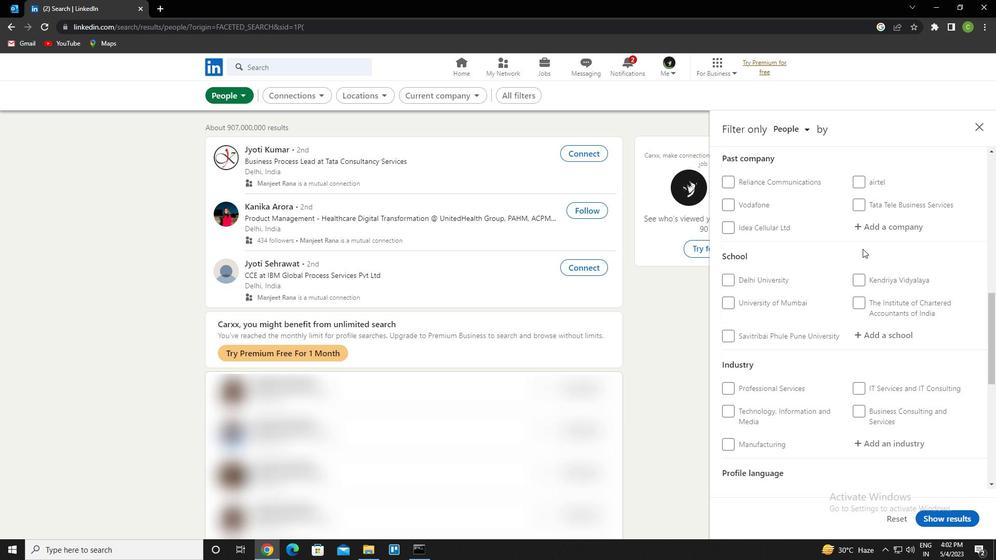 
Action: Mouse moved to (877, 234)
Screenshot: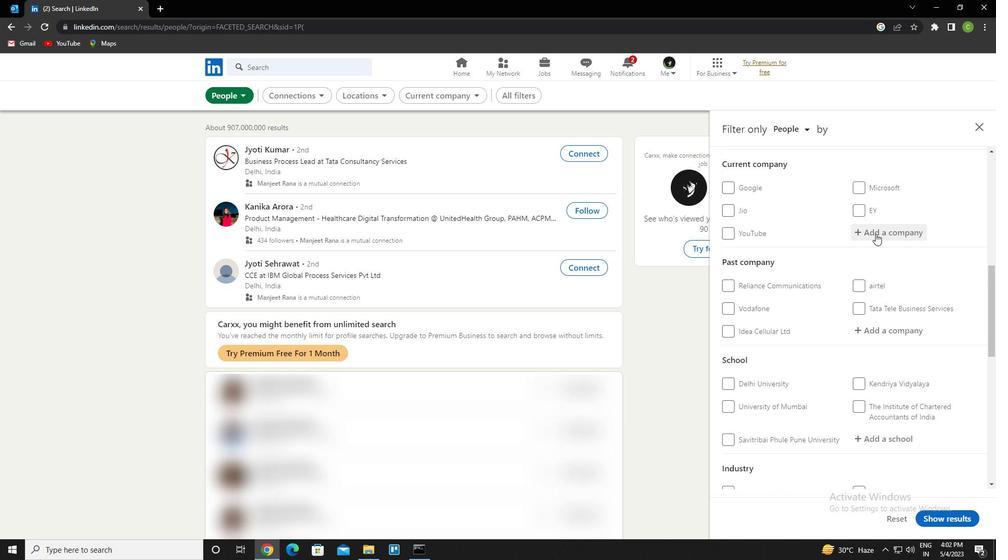 
Action: Mouse pressed left at (877, 234)
Screenshot: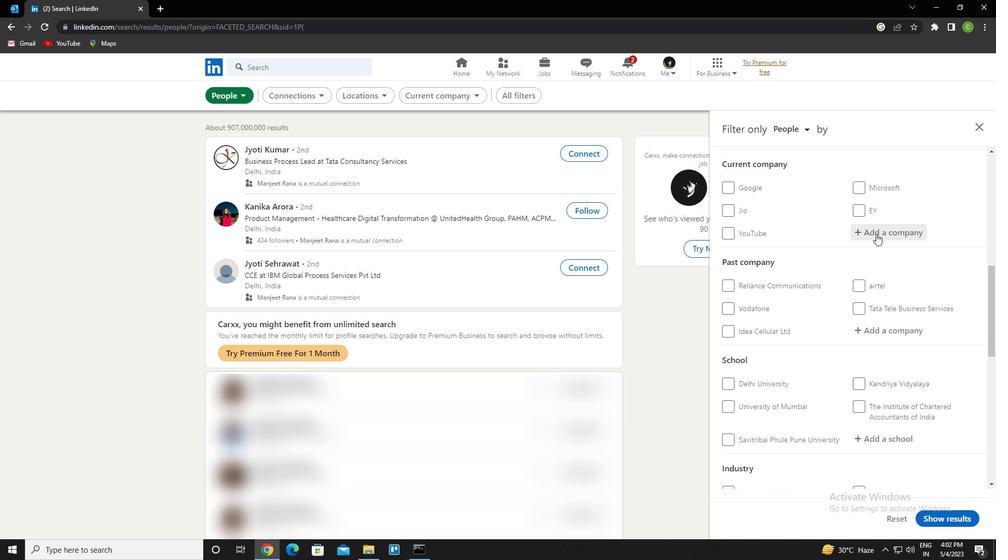 
Action: Key pressed <Key.caps_lock>tvs<Key.space>s<Key.caps_lock>upply<Key.space><Key.caps_lock>c<Key.caps_lock>hain<Key.down><Key.enter>
Screenshot: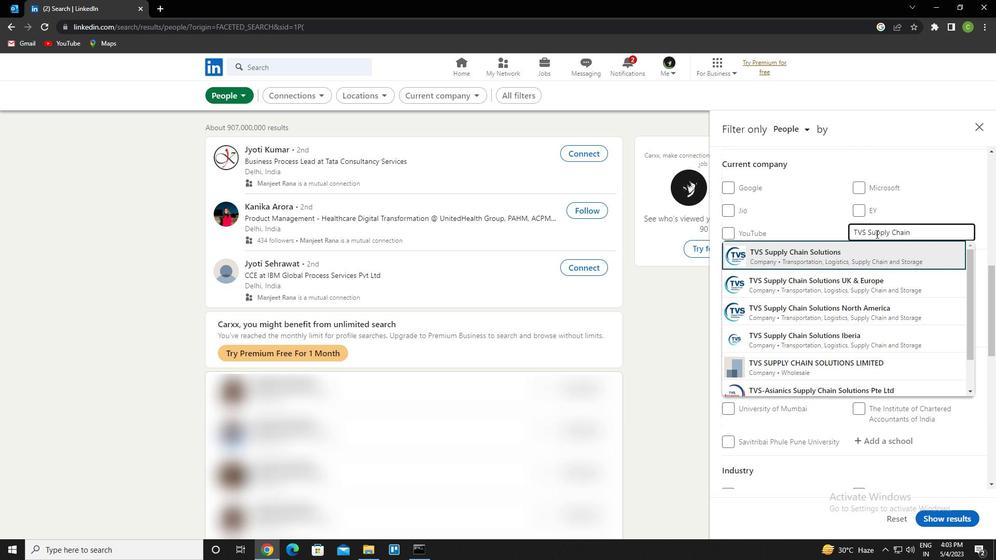 
Action: Mouse moved to (871, 234)
Screenshot: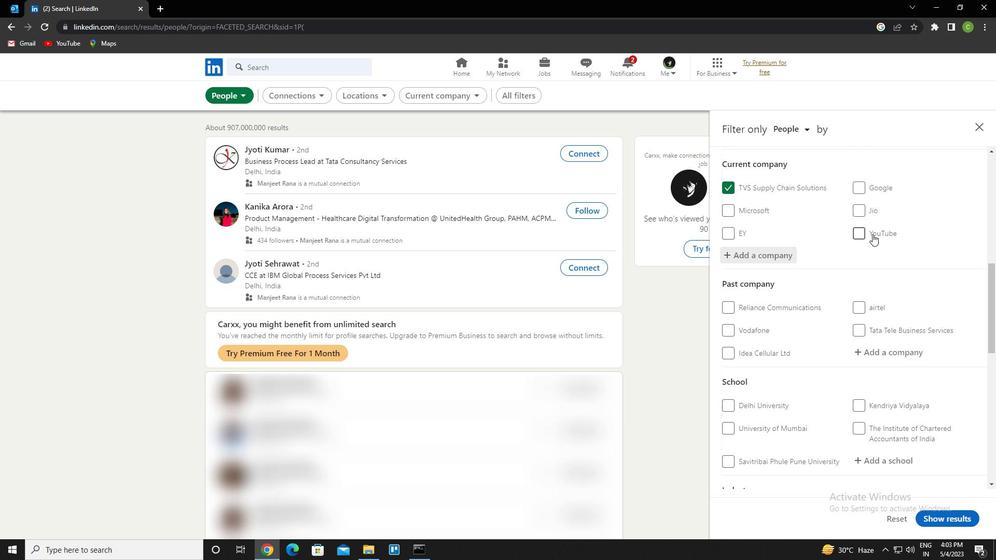 
Action: Mouse scrolled (871, 234) with delta (0, 0)
Screenshot: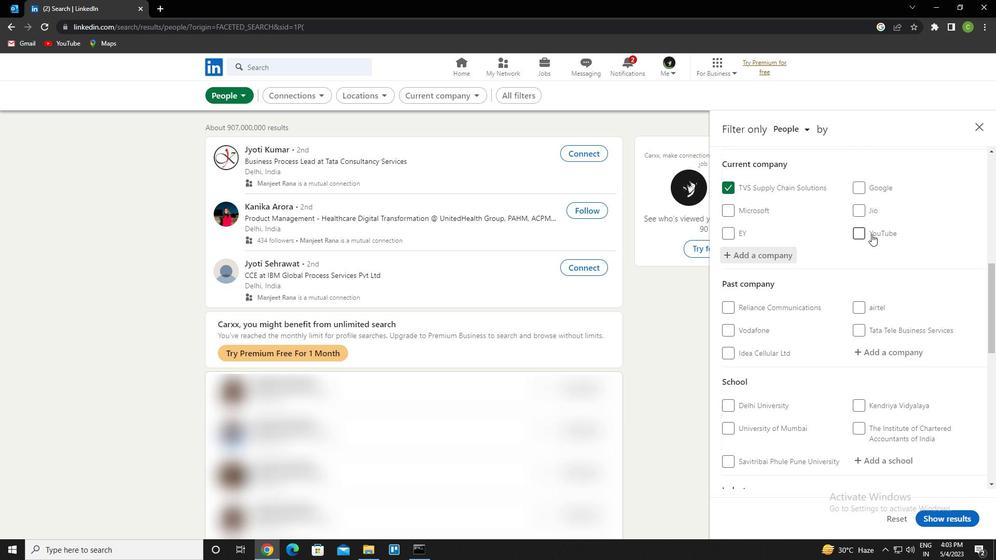 
Action: Mouse moved to (870, 234)
Screenshot: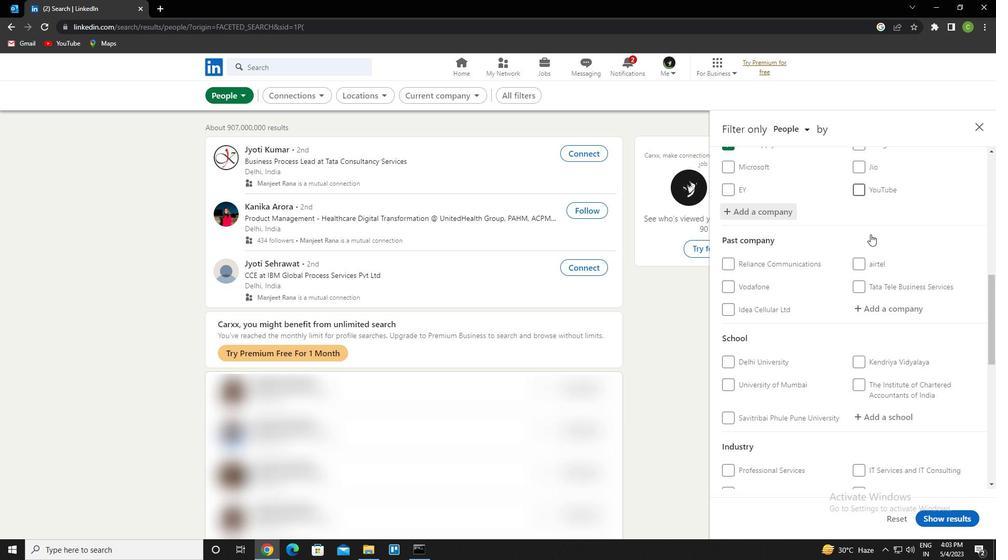 
Action: Mouse scrolled (870, 234) with delta (0, 0)
Screenshot: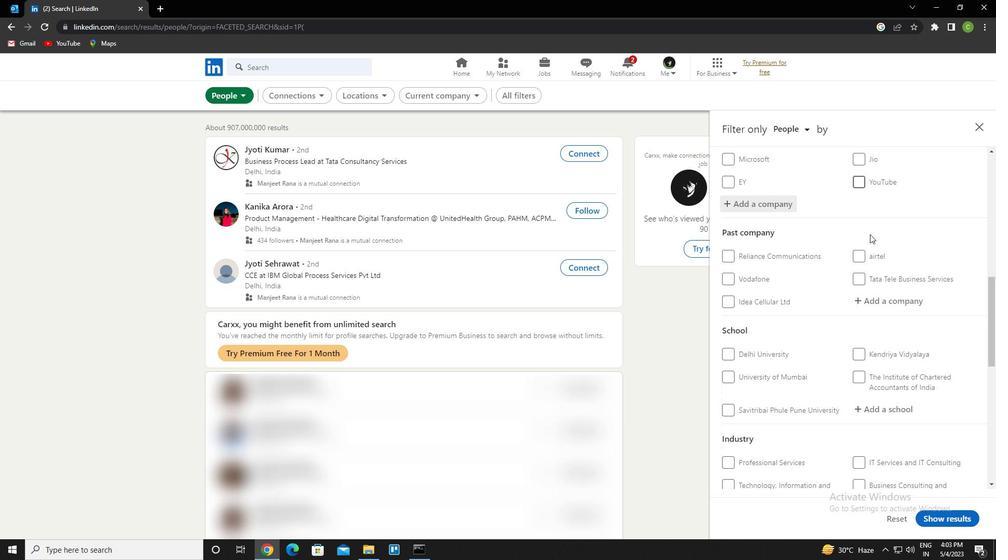 
Action: Mouse moved to (878, 288)
Screenshot: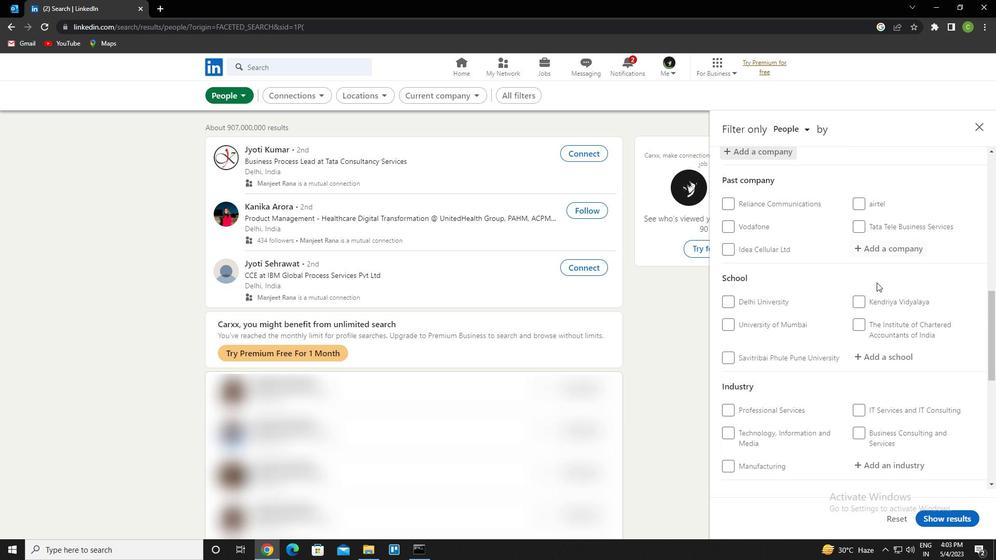 
Action: Mouse scrolled (878, 287) with delta (0, 0)
Screenshot: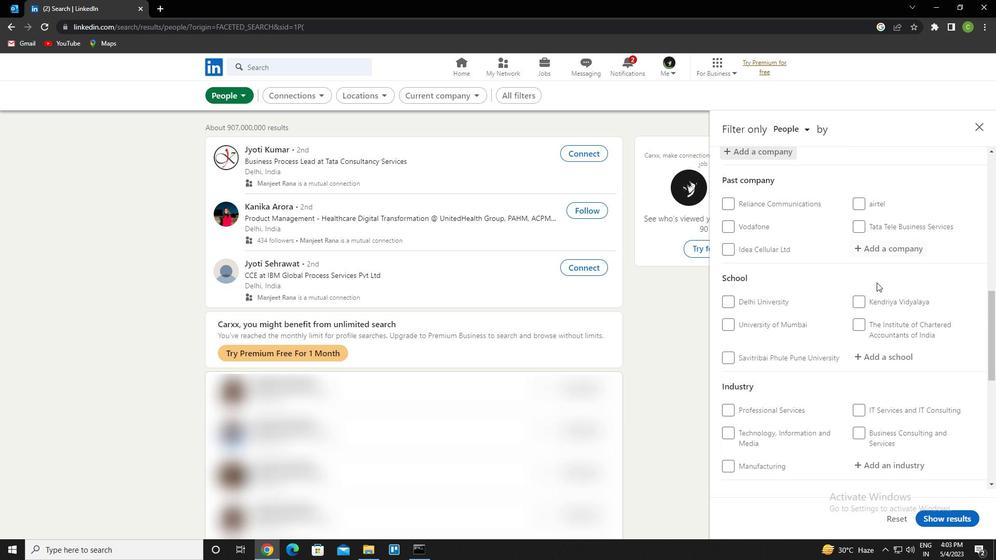 
Action: Mouse moved to (881, 299)
Screenshot: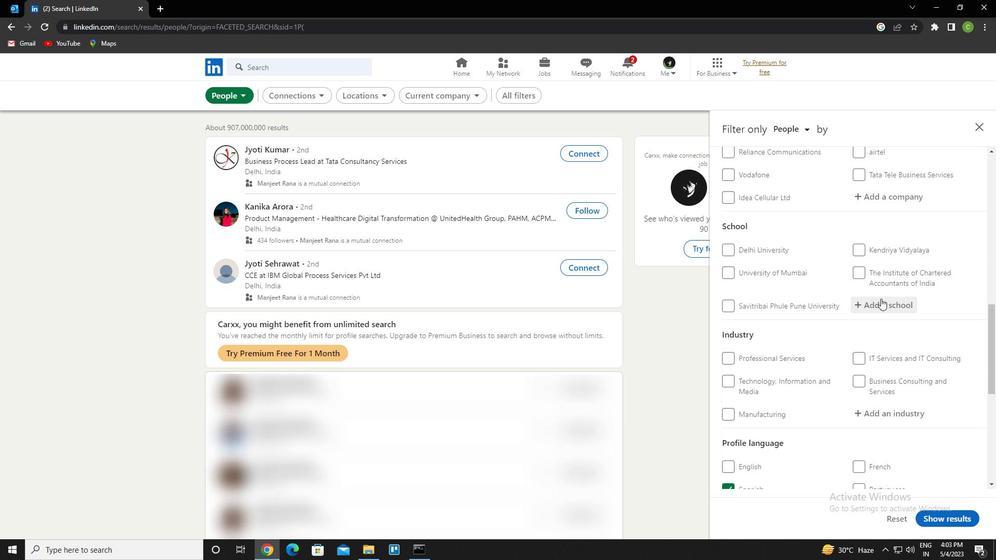 
Action: Mouse pressed left at (881, 299)
Screenshot: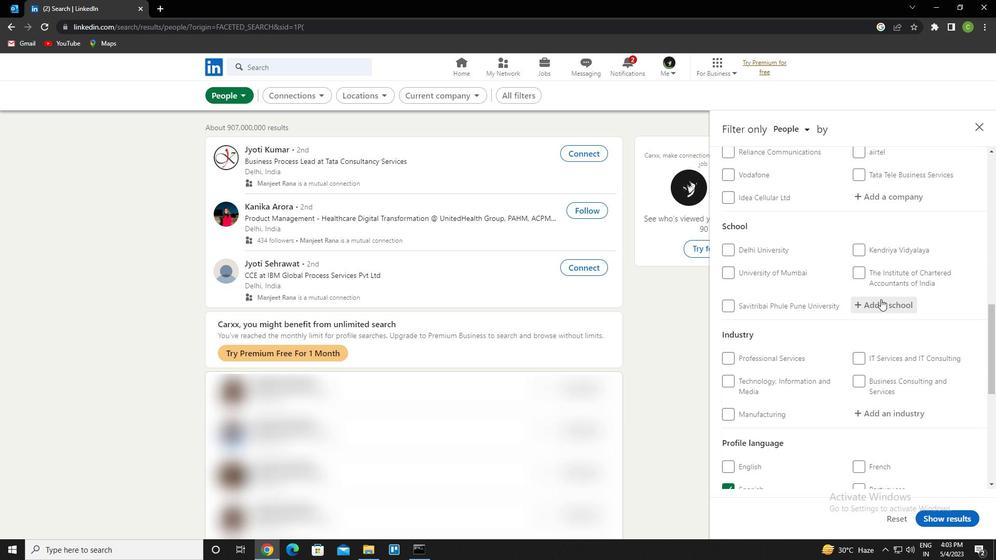 
Action: Key pressed <Key.caps_lock>n<Key.caps_lock>agindas<Key.space><Key.caps_lock>k<Key.caps_lock>handwala<Key.down><Key.enter>
Screenshot: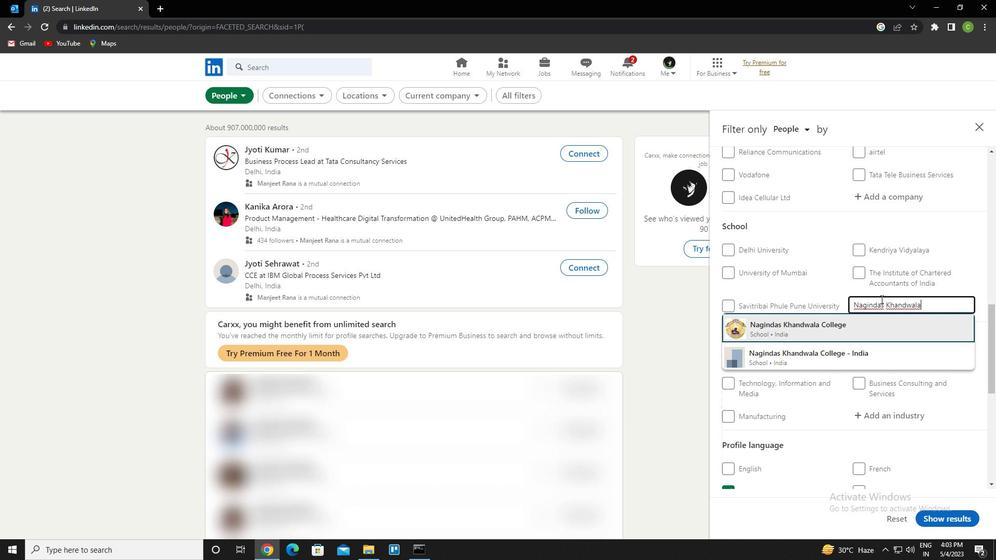 
Action: Mouse scrolled (881, 299) with delta (0, 0)
Screenshot: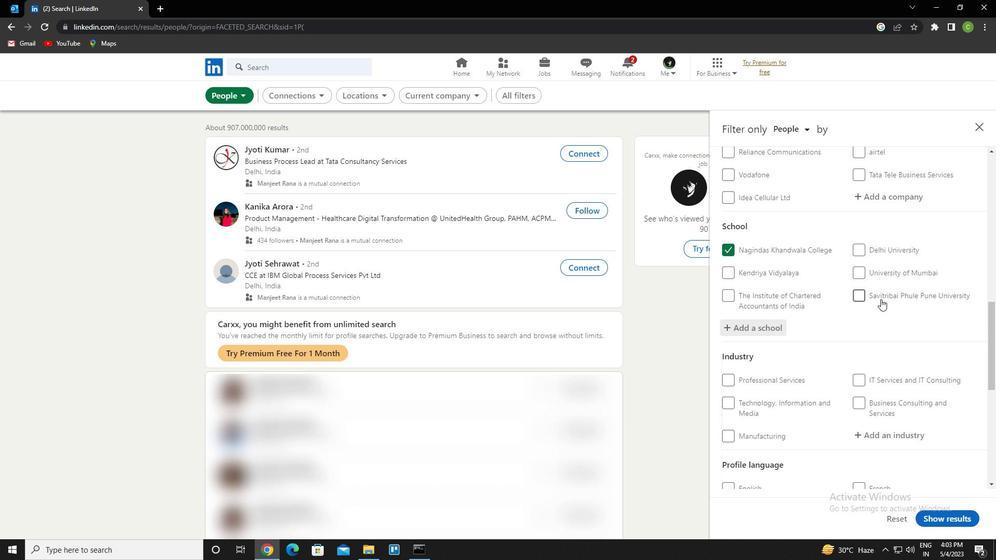 
Action: Mouse scrolled (881, 299) with delta (0, 0)
Screenshot: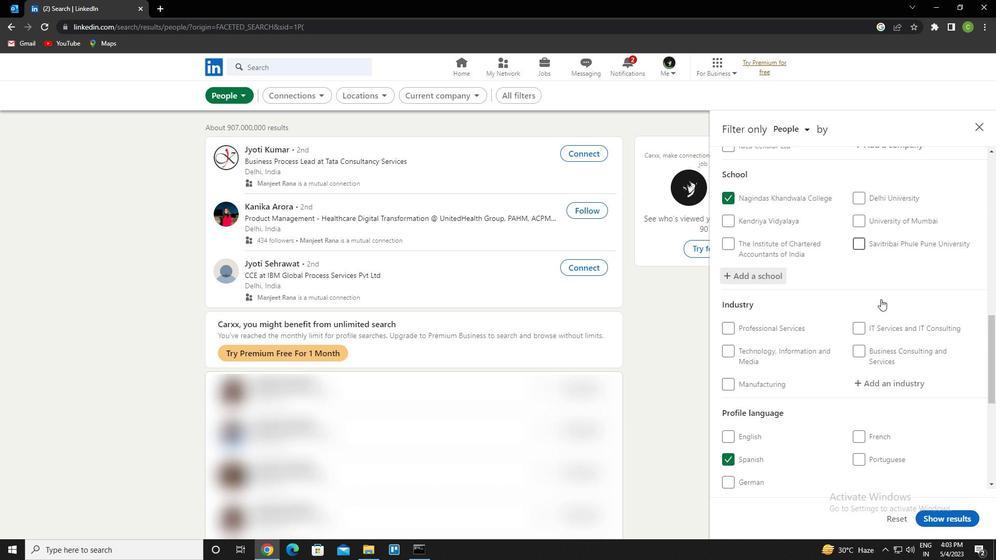 
Action: Mouse moved to (879, 336)
Screenshot: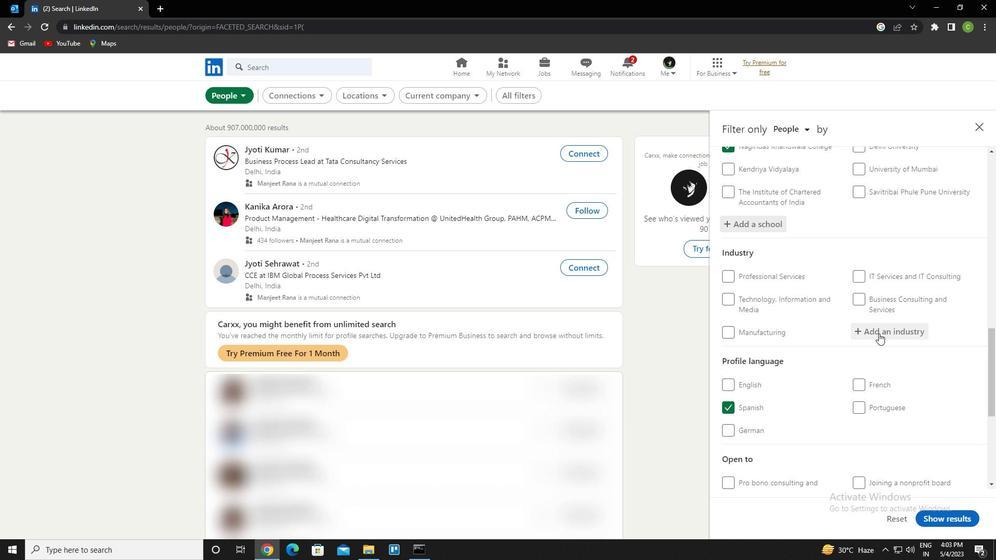 
Action: Mouse pressed left at (879, 336)
Screenshot: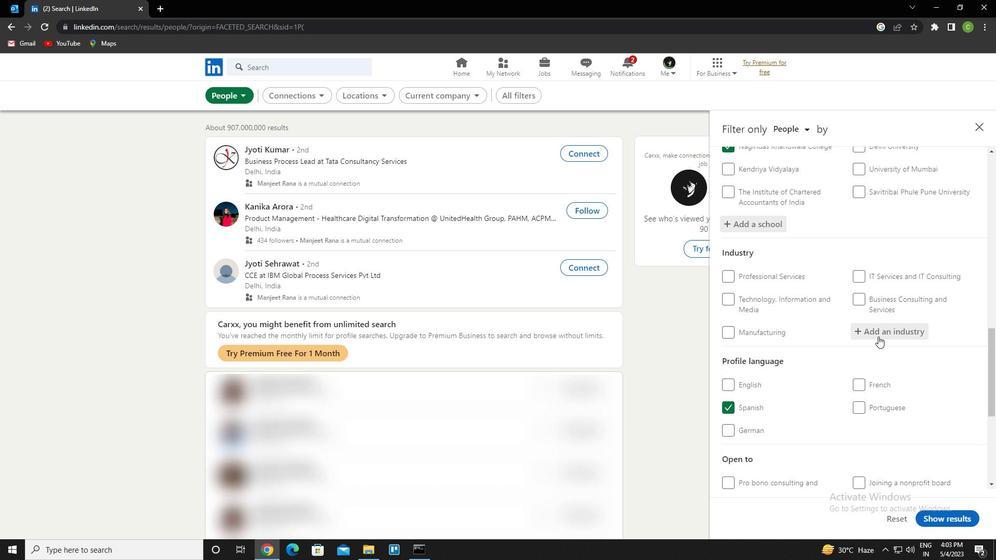 
Action: Key pressed <Key.caps_lock>g<Key.caps_lock>ambling<Key.space>facilities<Key.down><Key.enter>
Screenshot: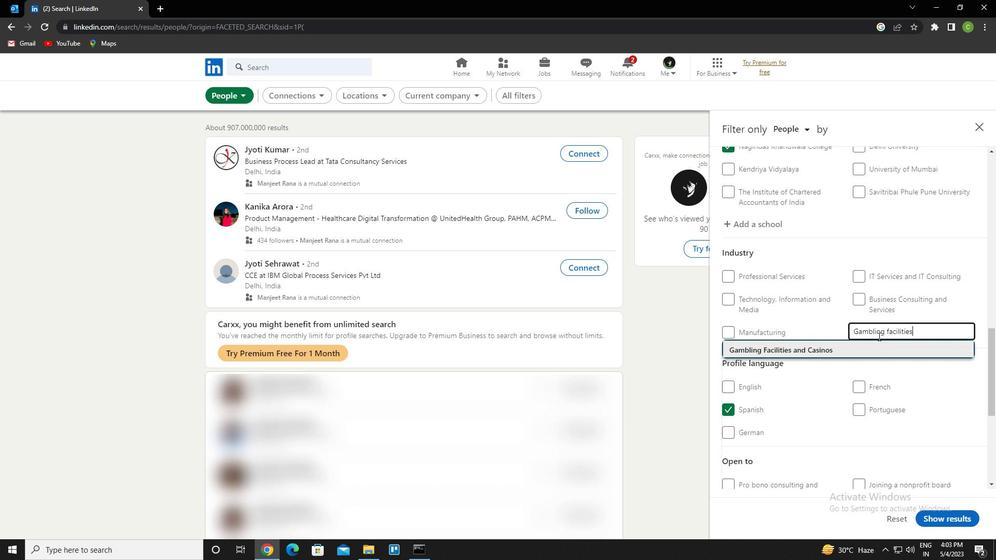 
Action: Mouse moved to (879, 338)
Screenshot: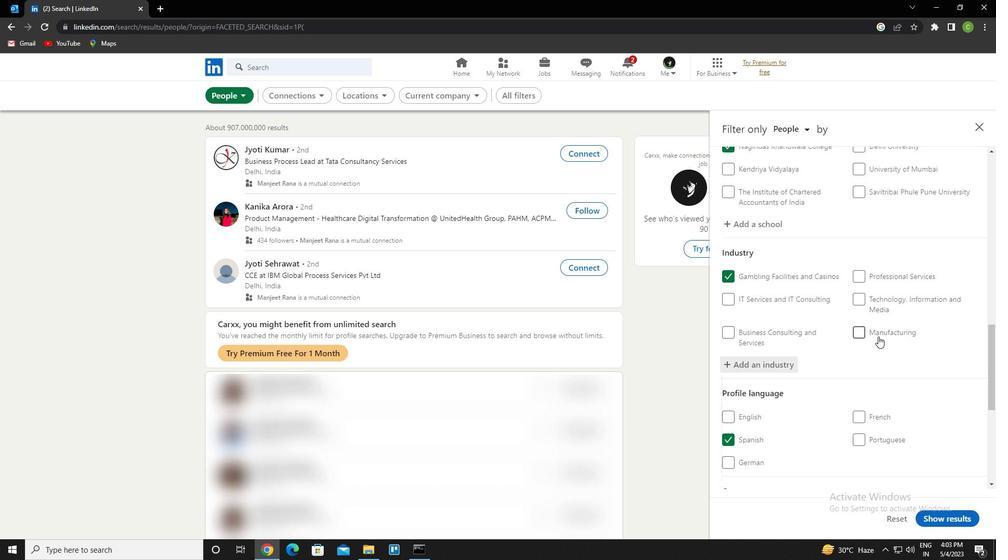 
Action: Mouse scrolled (879, 337) with delta (0, 0)
Screenshot: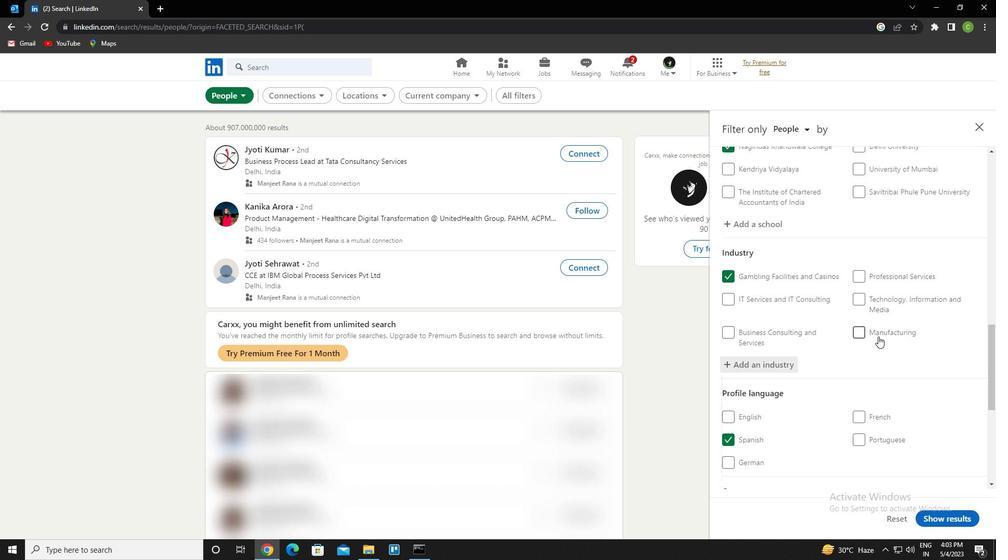 
Action: Mouse scrolled (879, 337) with delta (0, 0)
Screenshot: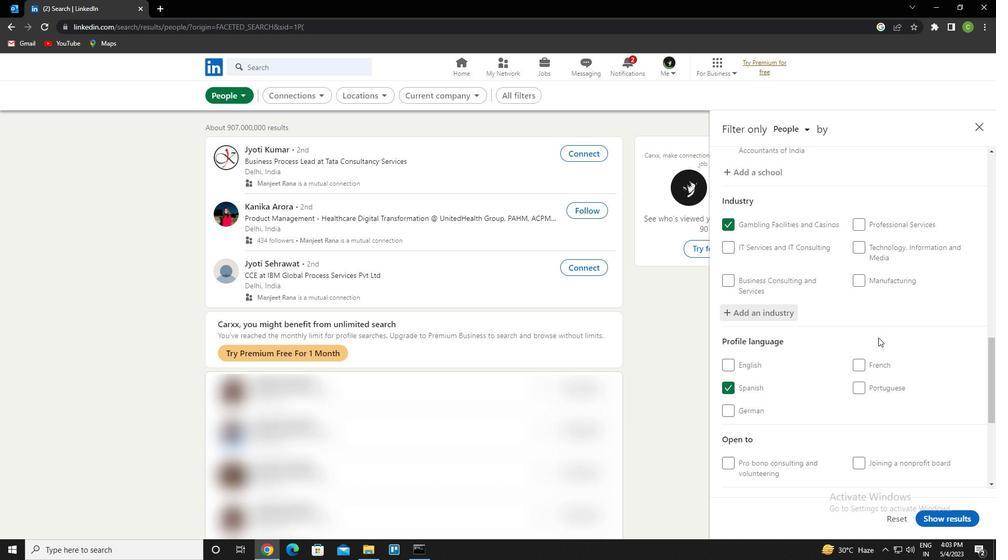 
Action: Mouse scrolled (879, 337) with delta (0, 0)
Screenshot: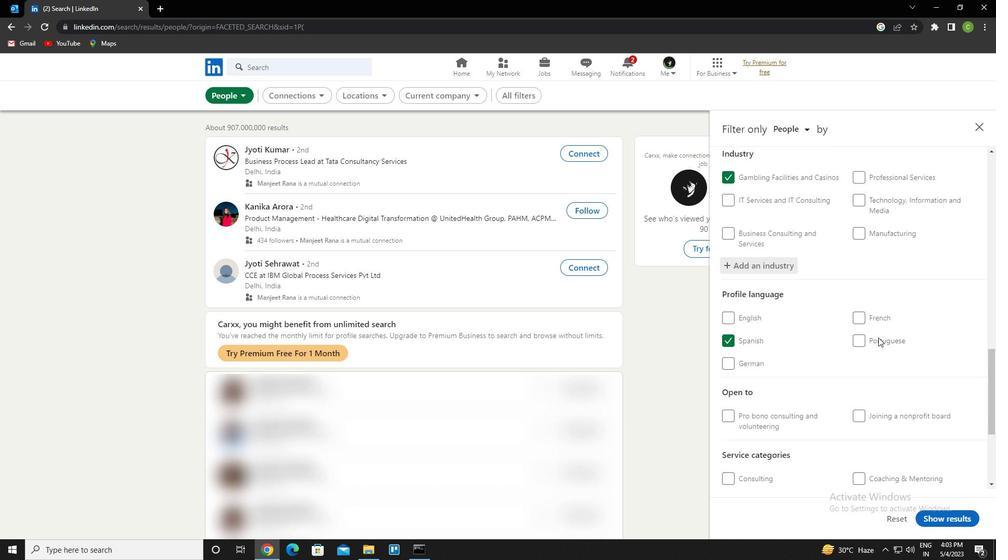 
Action: Mouse scrolled (879, 337) with delta (0, 0)
Screenshot: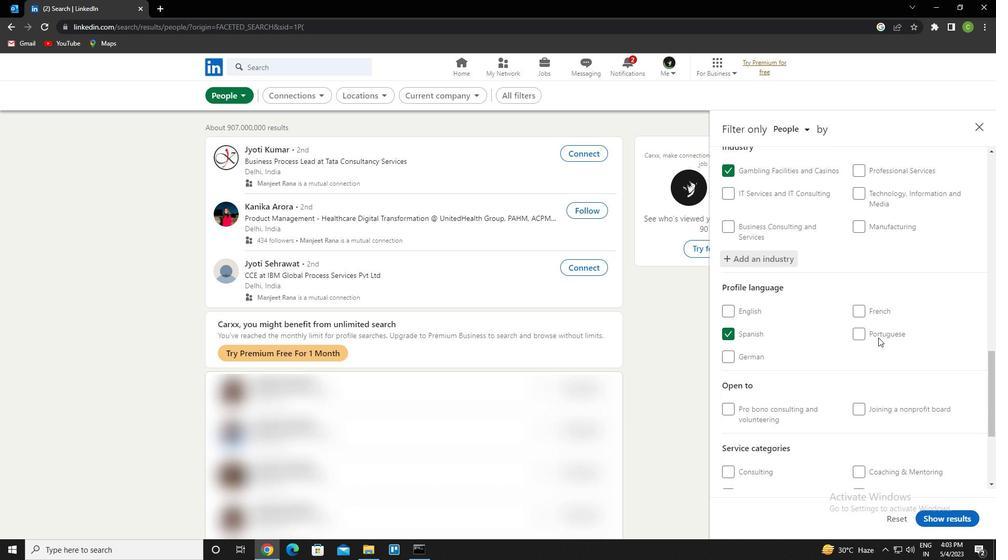 
Action: Mouse scrolled (879, 337) with delta (0, 0)
Screenshot: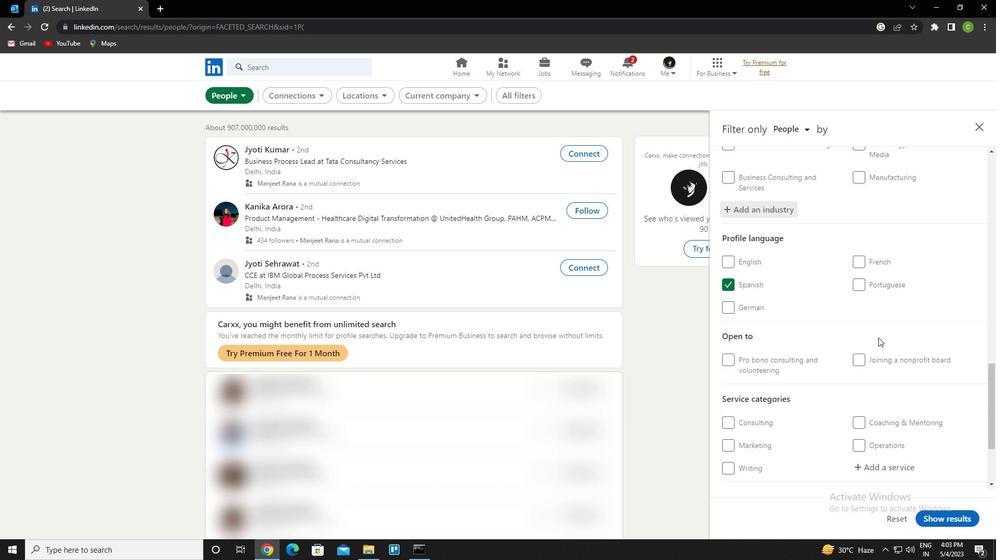 
Action: Mouse moved to (887, 367)
Screenshot: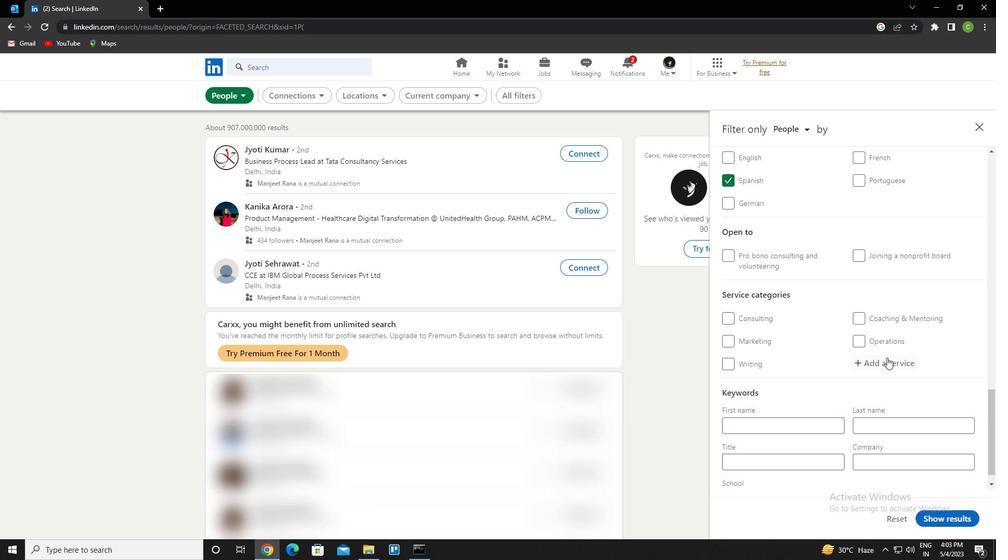 
Action: Mouse pressed left at (887, 367)
Screenshot: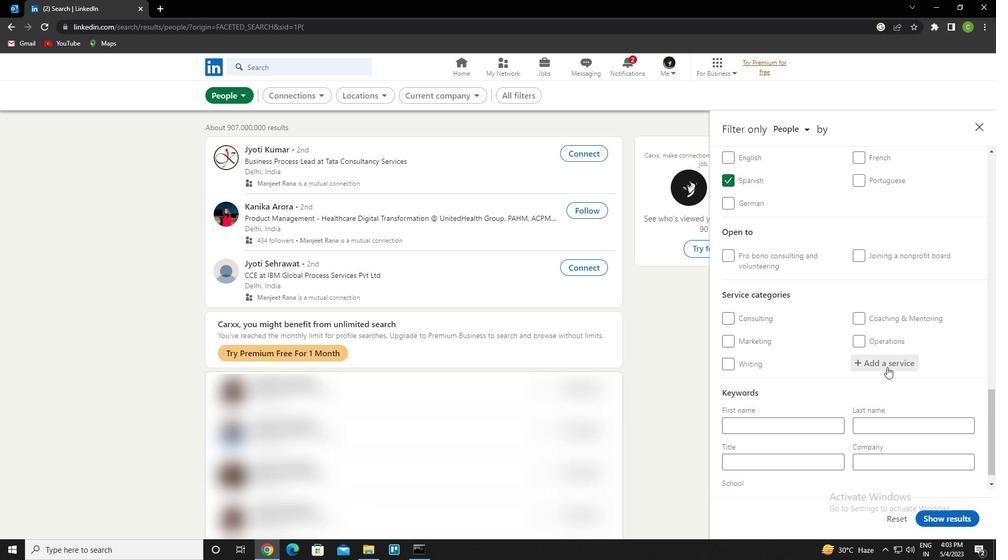 
Action: Mouse moved to (893, 365)
Screenshot: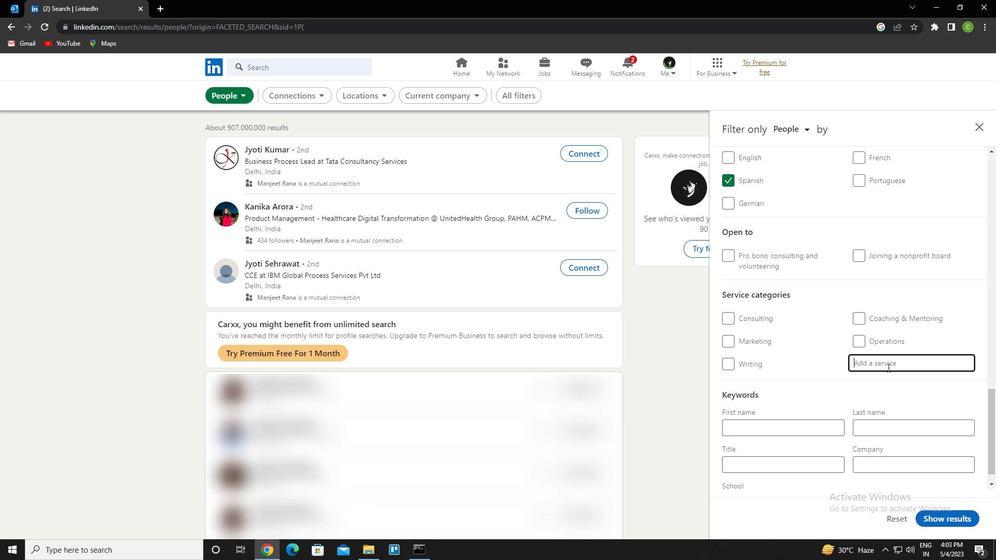
Action: Key pressed <Key.caps_lock>p<Key.caps_lock>rogram<Key.space>management<Key.down><Key.enter>
Screenshot: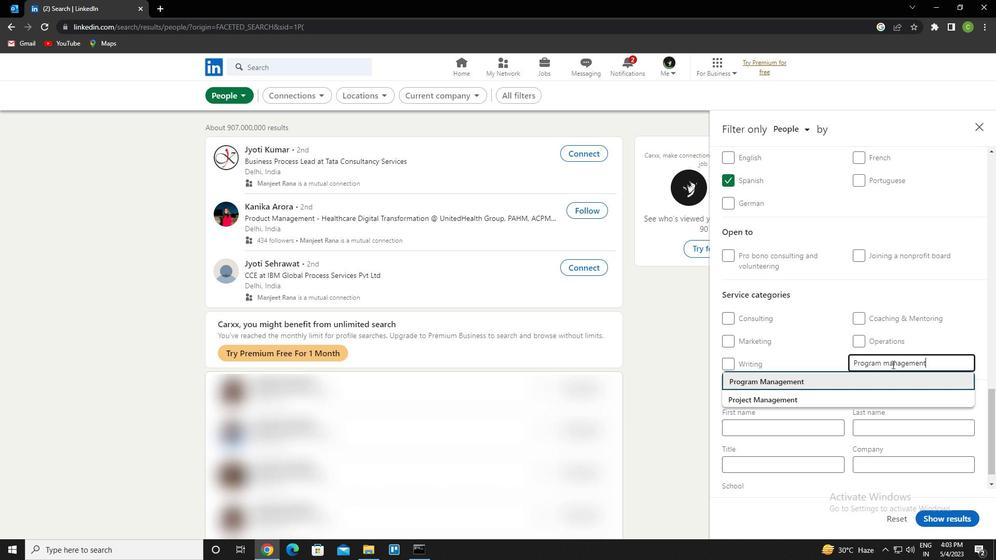 
Action: Mouse scrolled (893, 364) with delta (0, 0)
Screenshot: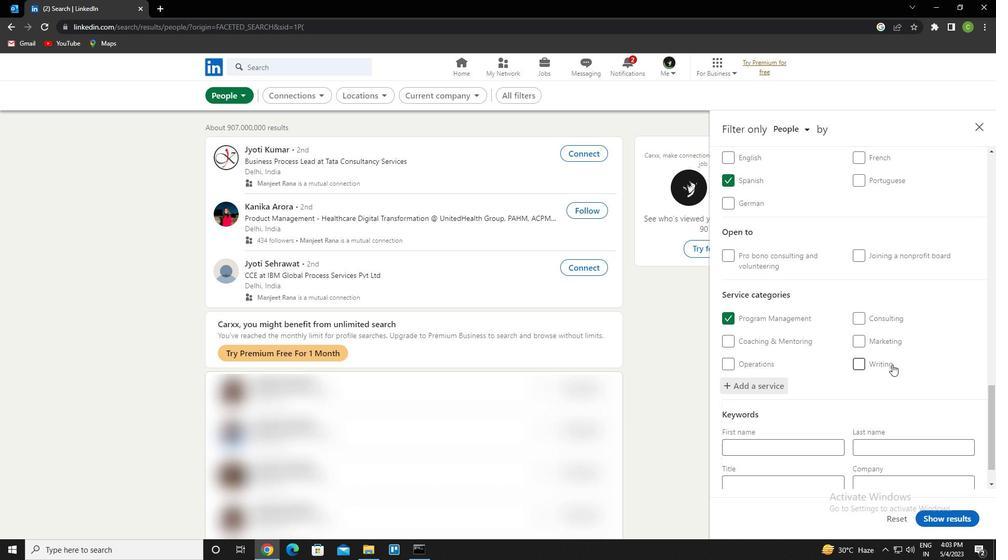 
Action: Mouse scrolled (893, 364) with delta (0, 0)
Screenshot: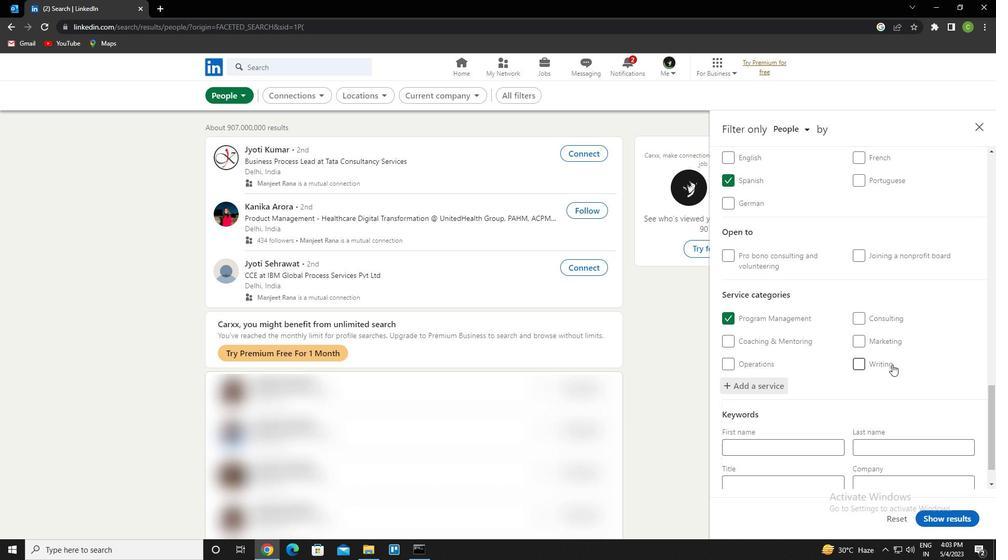 
Action: Mouse scrolled (893, 364) with delta (0, 0)
Screenshot: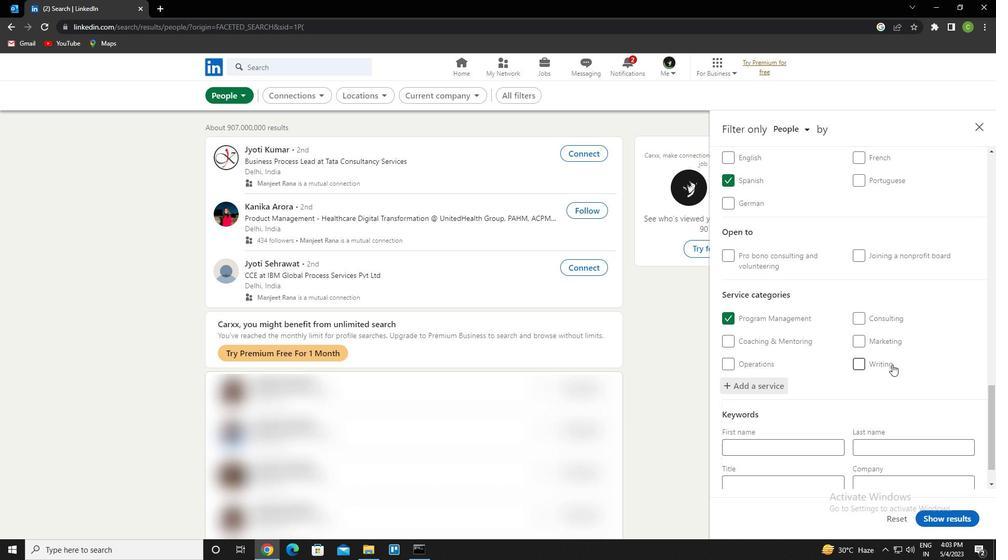 
Action: Mouse scrolled (893, 364) with delta (0, 0)
Screenshot: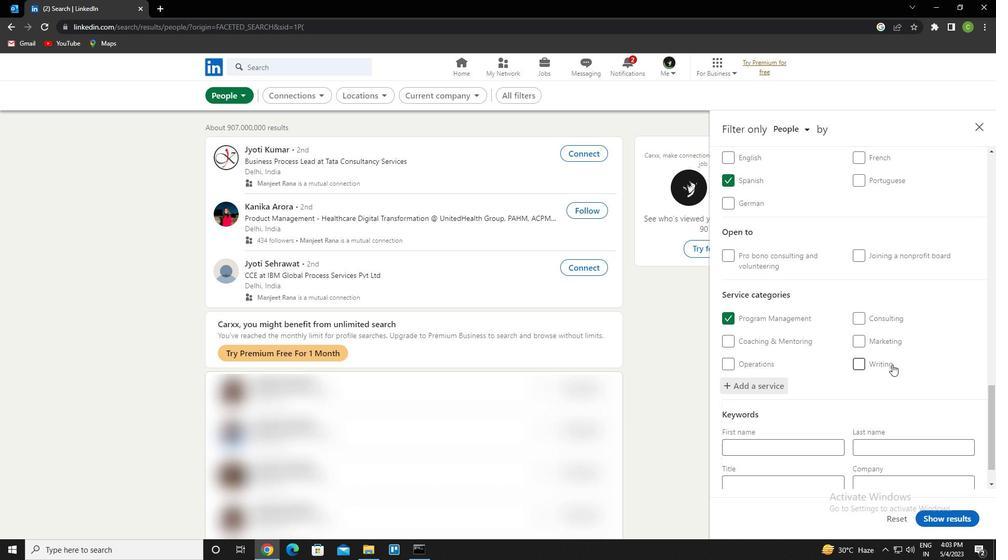 
Action: Mouse scrolled (893, 364) with delta (0, 0)
Screenshot: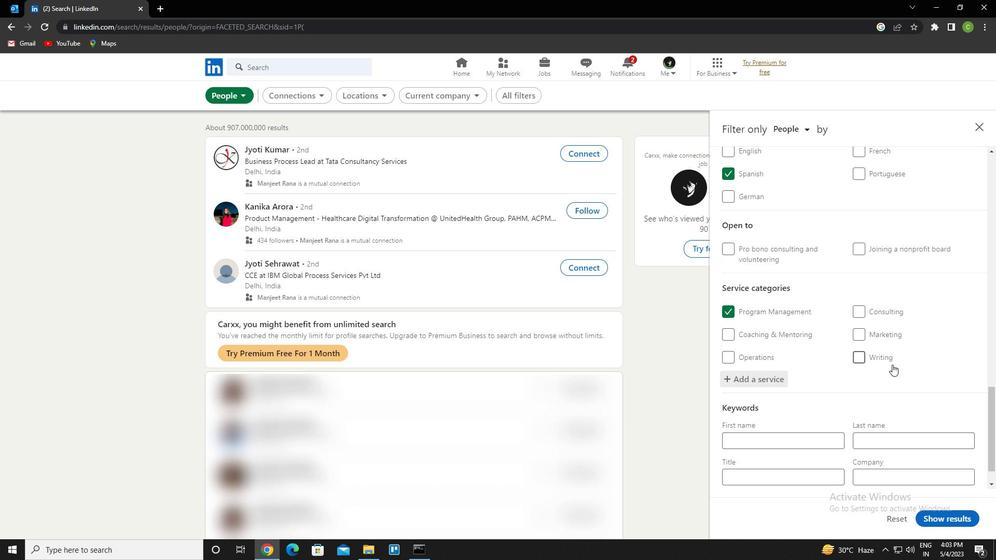 
Action: Mouse moved to (780, 442)
Screenshot: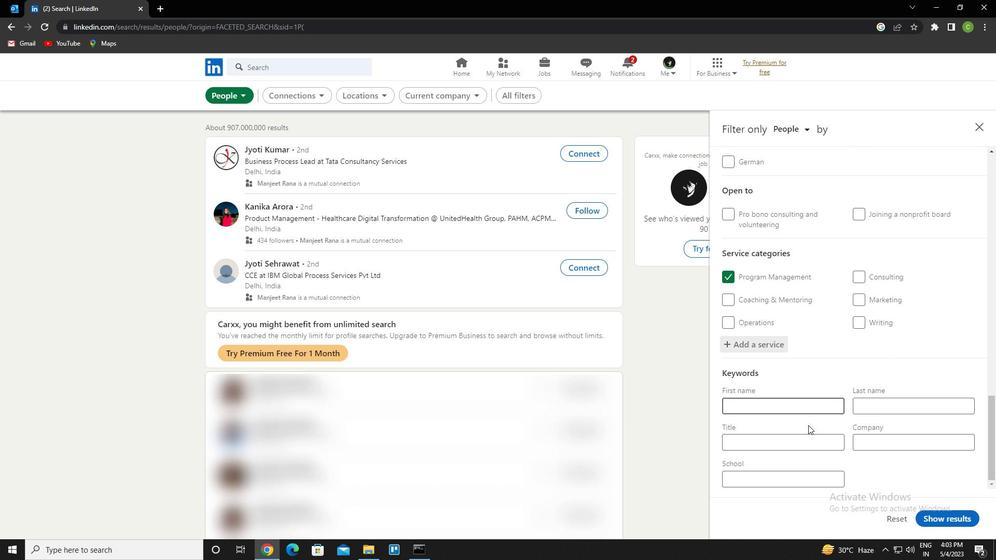
Action: Mouse pressed left at (780, 442)
Screenshot: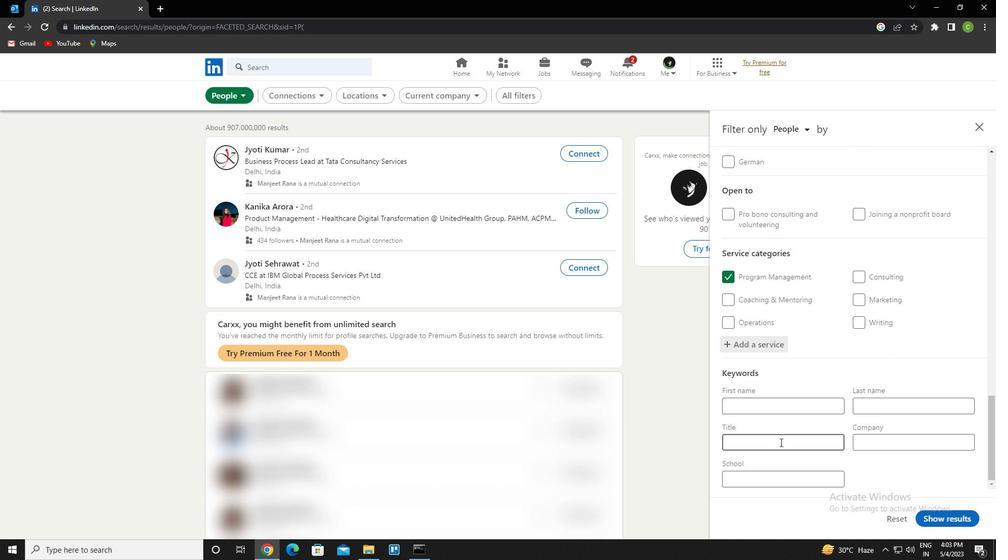 
Action: Mouse moved to (777, 446)
Screenshot: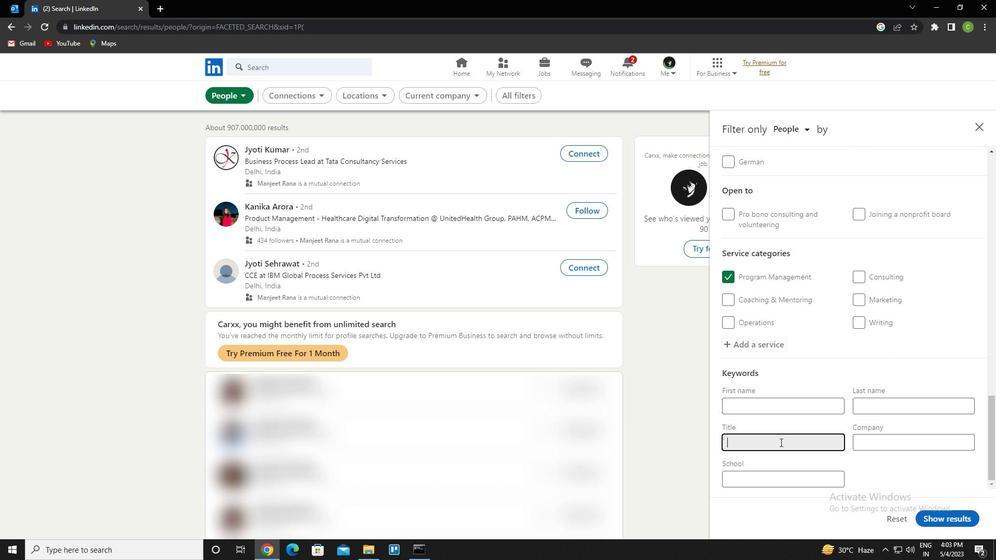 
Action: Key pressed <Key.caps_lock>p<Key.caps_lock>harmacy<Key.space><Key.caps_lock>a<Key.caps_lock>ssistant
Screenshot: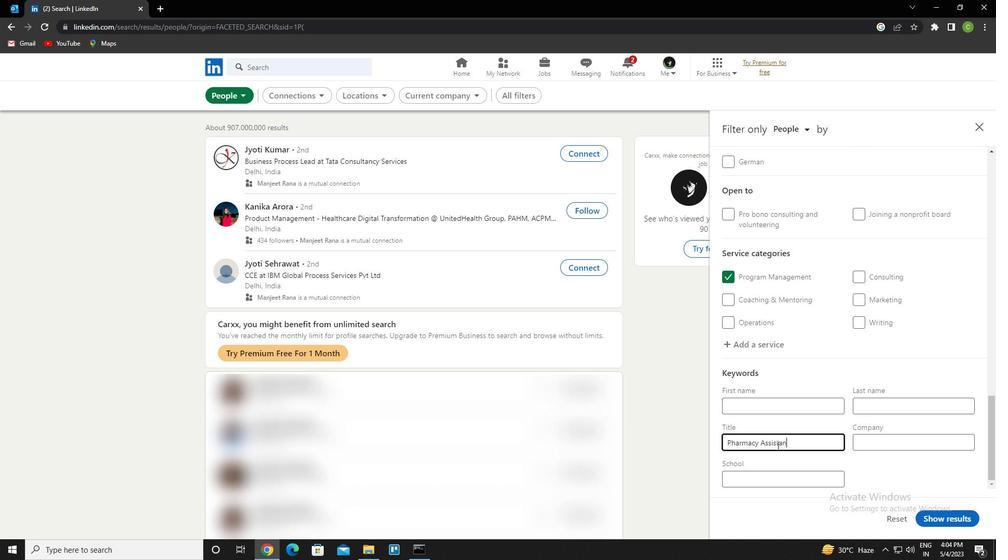 
Action: Mouse moved to (948, 518)
Screenshot: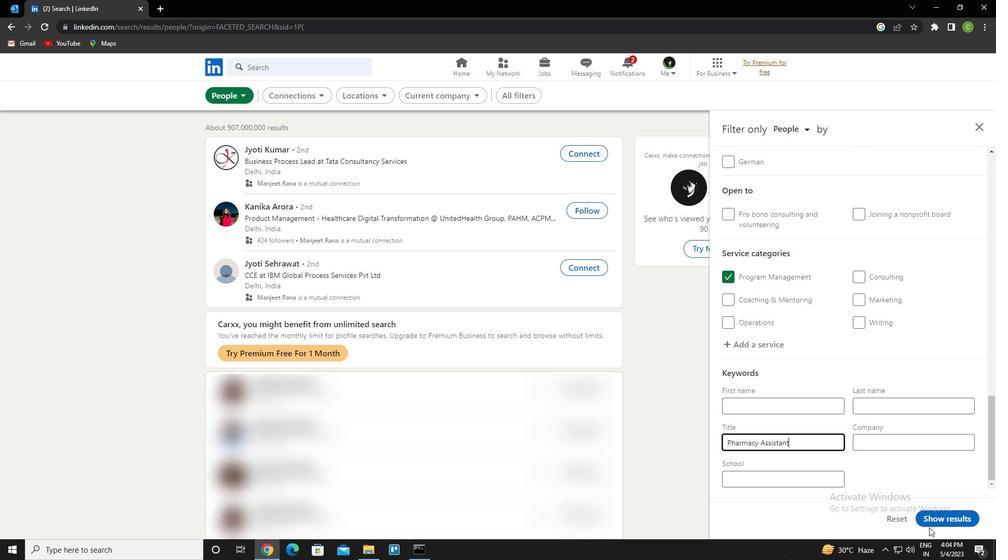 
Action: Mouse pressed left at (948, 518)
Screenshot: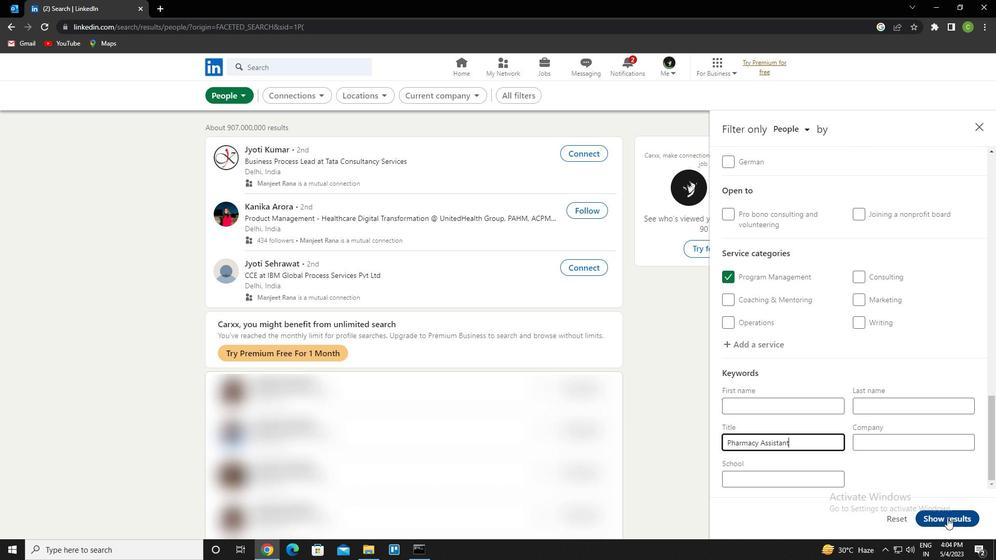 
Action: Mouse moved to (443, 509)
Screenshot: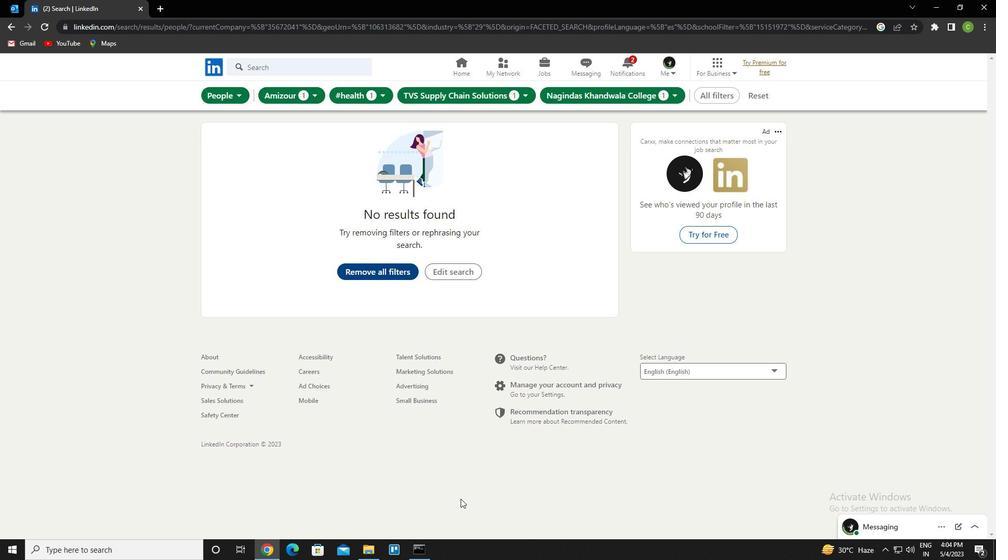 
